 Task: Look for Airbnb options in Setunâ, Russia from 26th December, 2023 to 30th December, 2023 for 1 adult. Place can be private room with 1  bedroom having 1 bed and 1 bathroom. Property type can be hotel.
Action: Mouse moved to (410, 108)
Screenshot: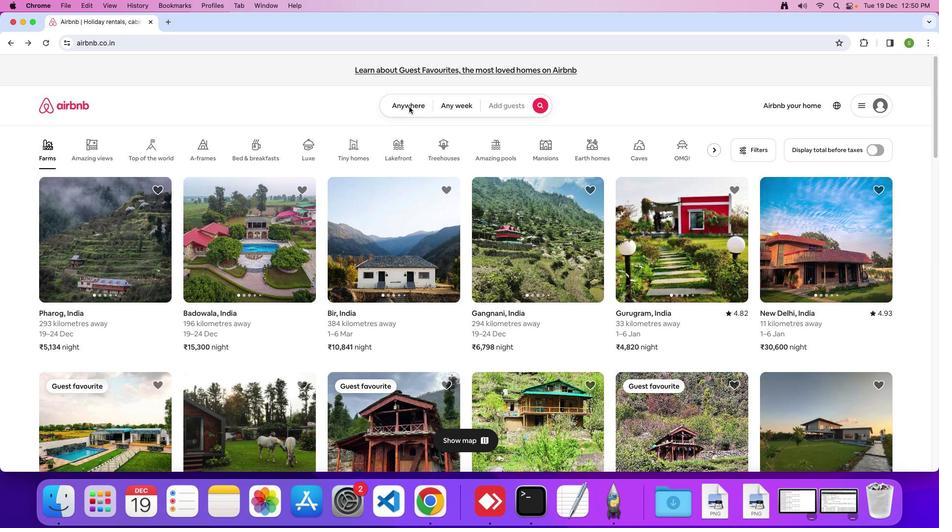 
Action: Mouse pressed left at (410, 108)
Screenshot: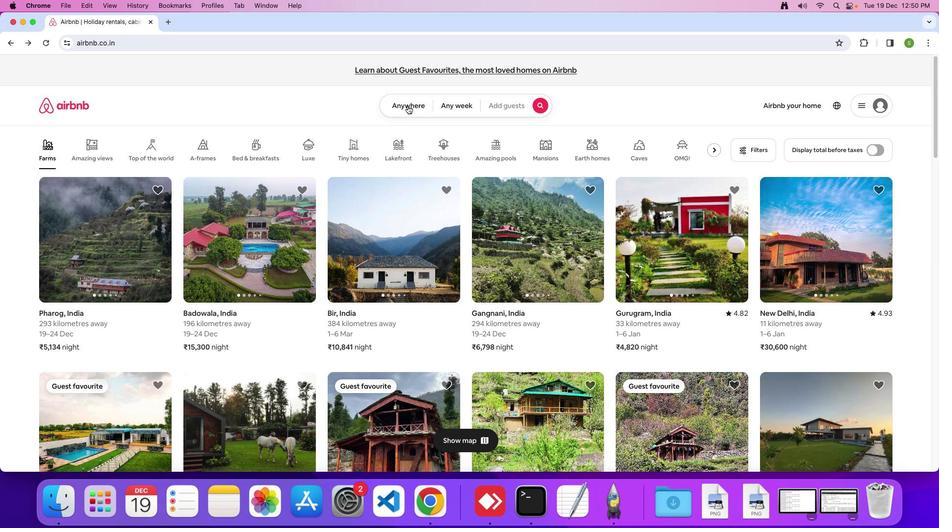 
Action: Mouse moved to (408, 106)
Screenshot: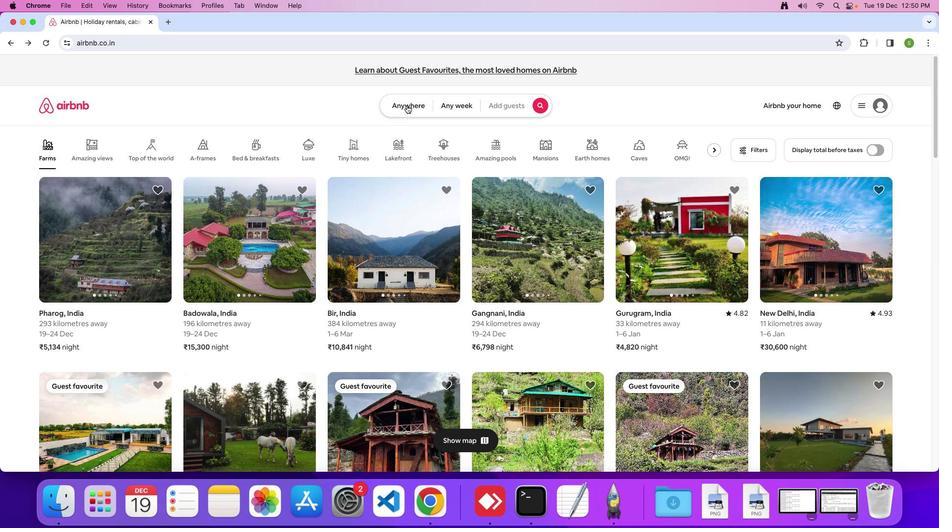 
Action: Mouse pressed left at (408, 106)
Screenshot: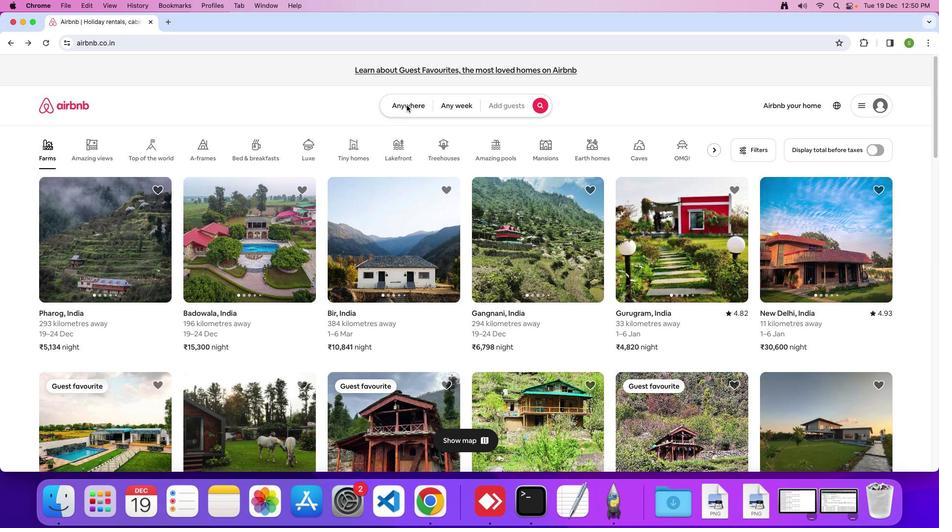 
Action: Mouse moved to (327, 143)
Screenshot: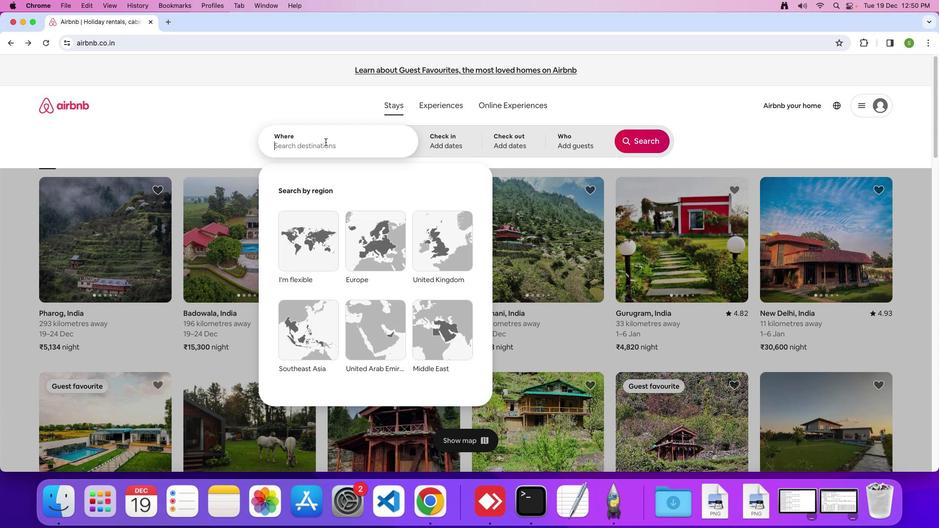 
Action: Mouse pressed left at (327, 143)
Screenshot: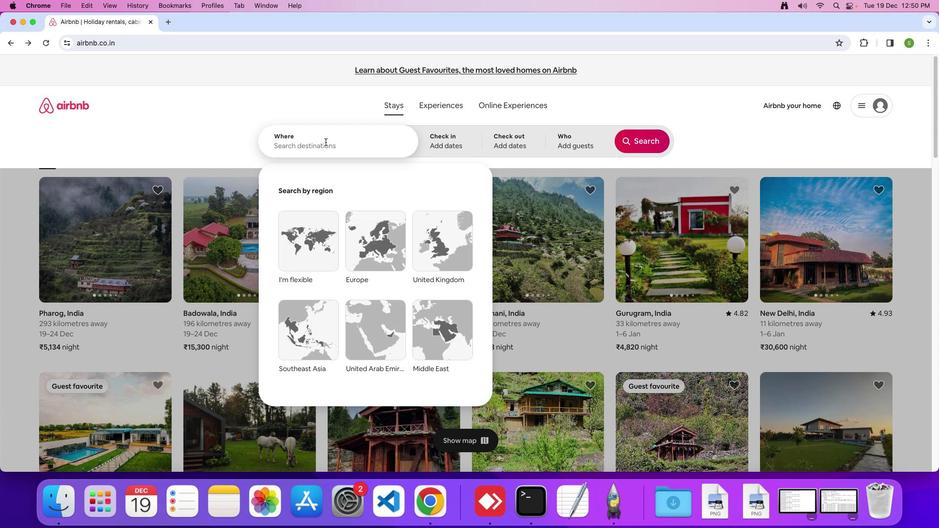 
Action: Mouse moved to (326, 145)
Screenshot: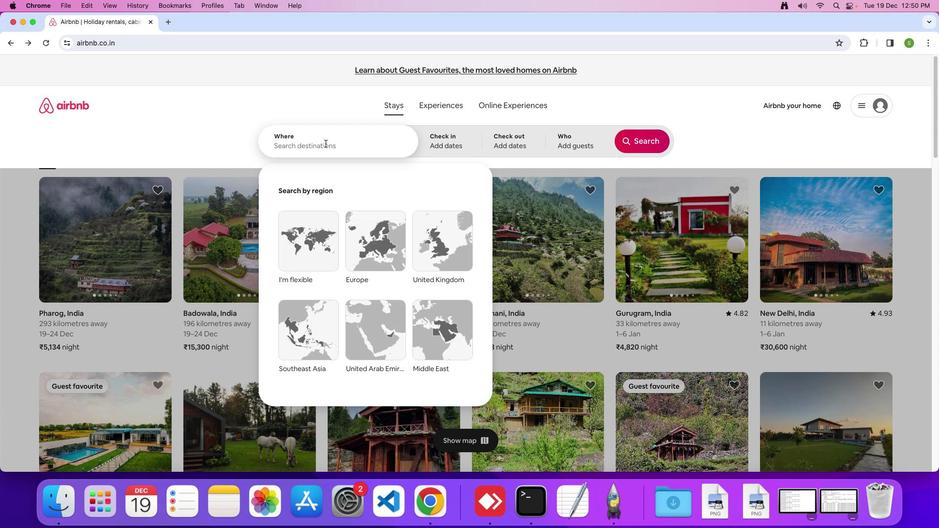 
Action: Key pressed 'S'Key.caps_lock'e''t''u''n'','Key.spaceKey.shift'R''u''s''s''i''a'Key.enter
Screenshot: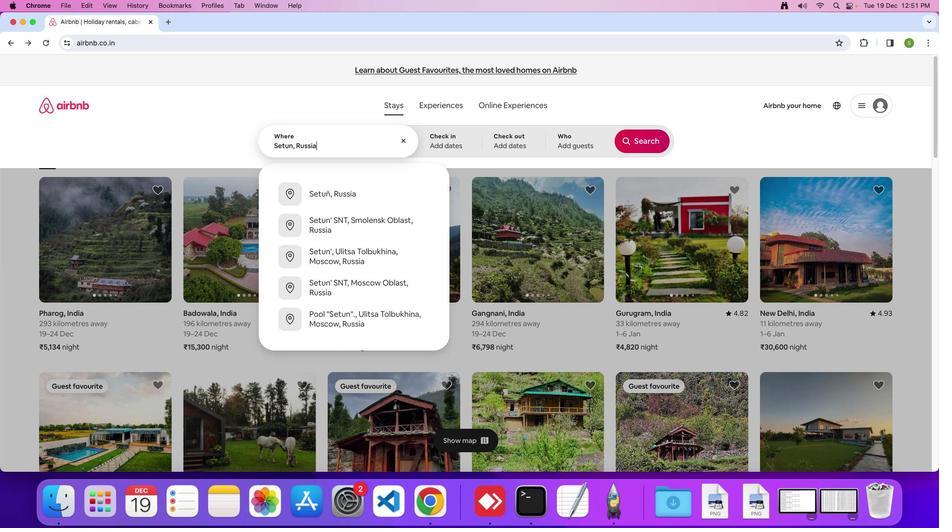 
Action: Mouse moved to (345, 360)
Screenshot: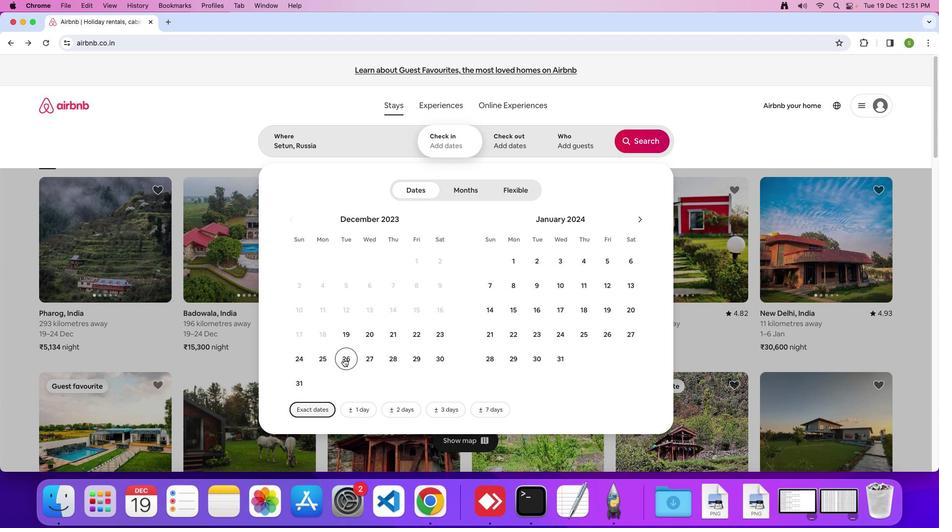 
Action: Mouse pressed left at (345, 360)
Screenshot: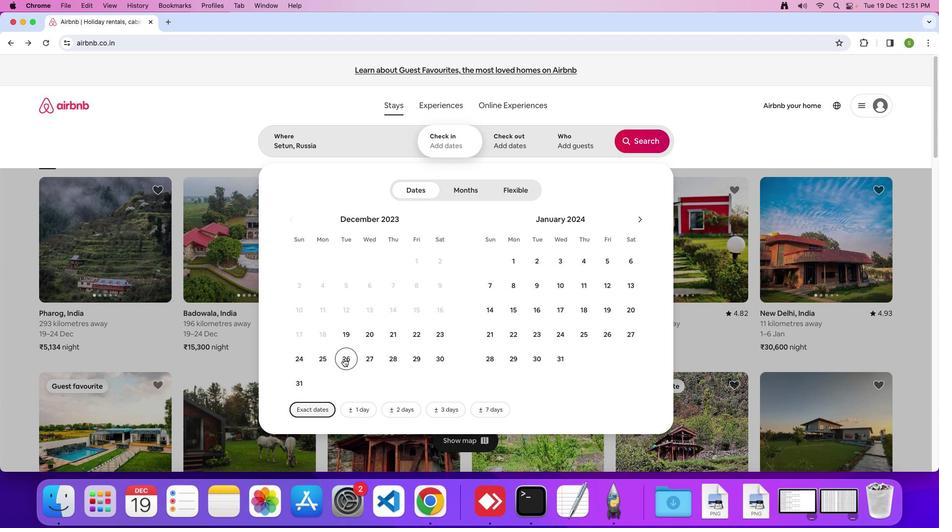 
Action: Mouse moved to (439, 363)
Screenshot: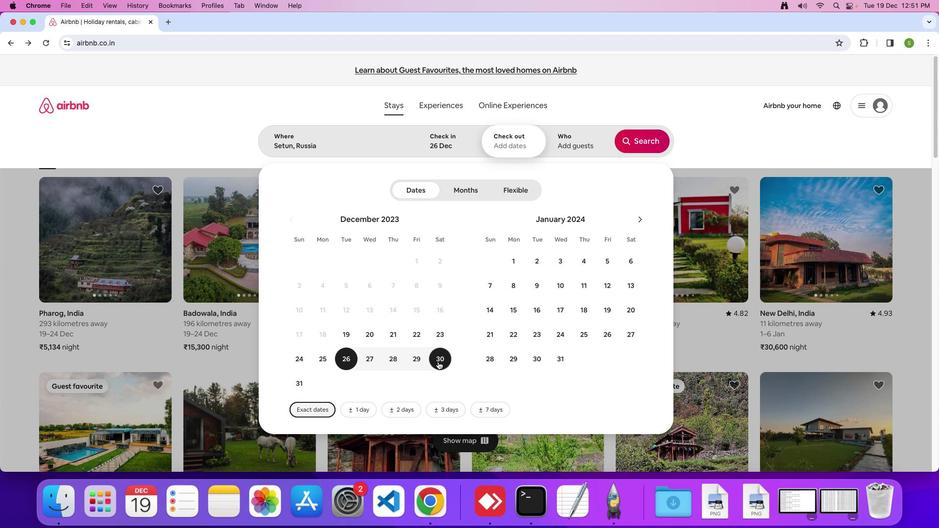 
Action: Mouse pressed left at (439, 363)
Screenshot: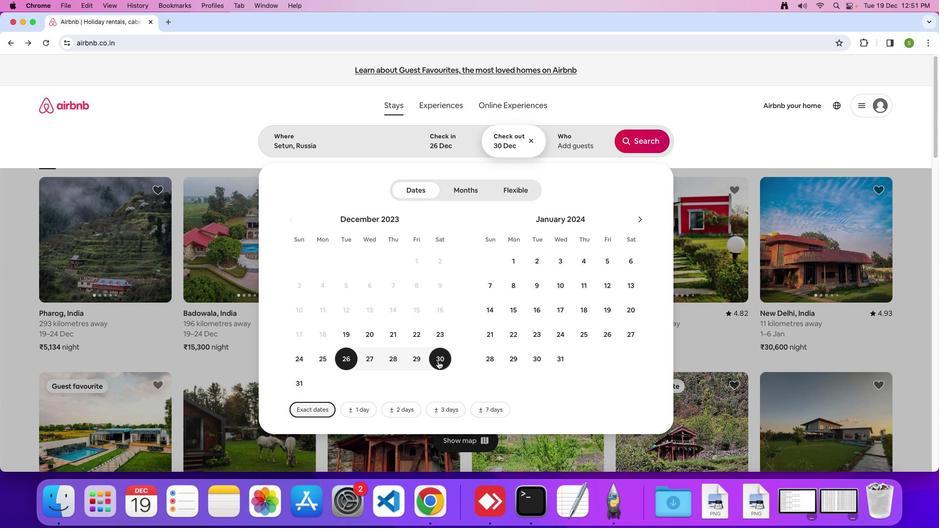 
Action: Mouse moved to (569, 153)
Screenshot: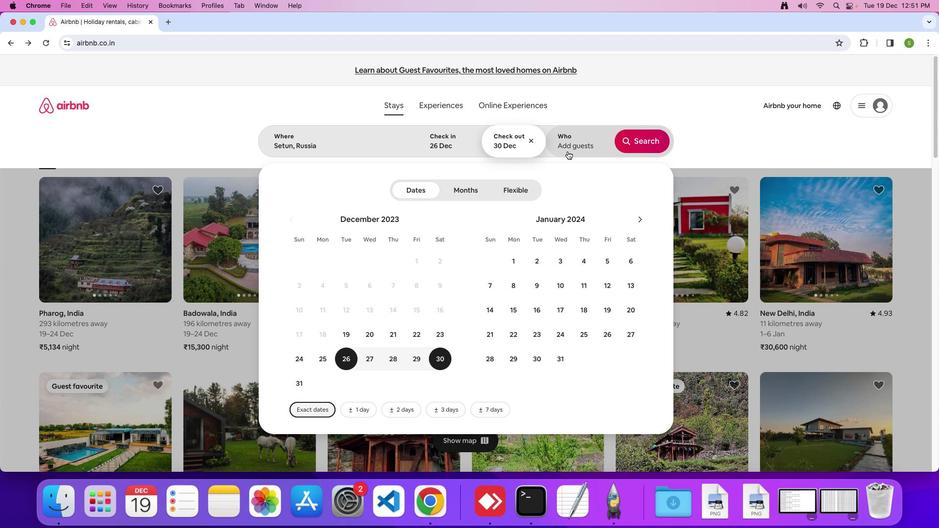 
Action: Mouse pressed left at (569, 153)
Screenshot: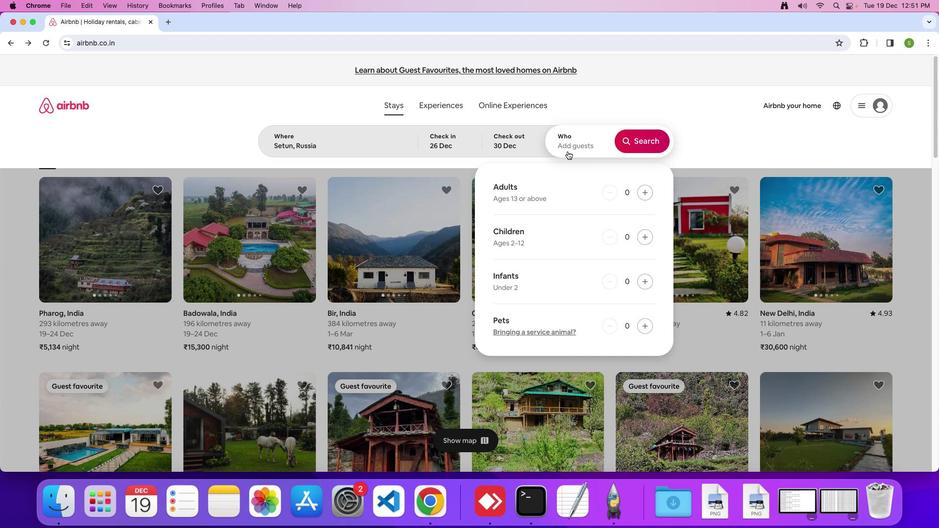 
Action: Mouse moved to (649, 195)
Screenshot: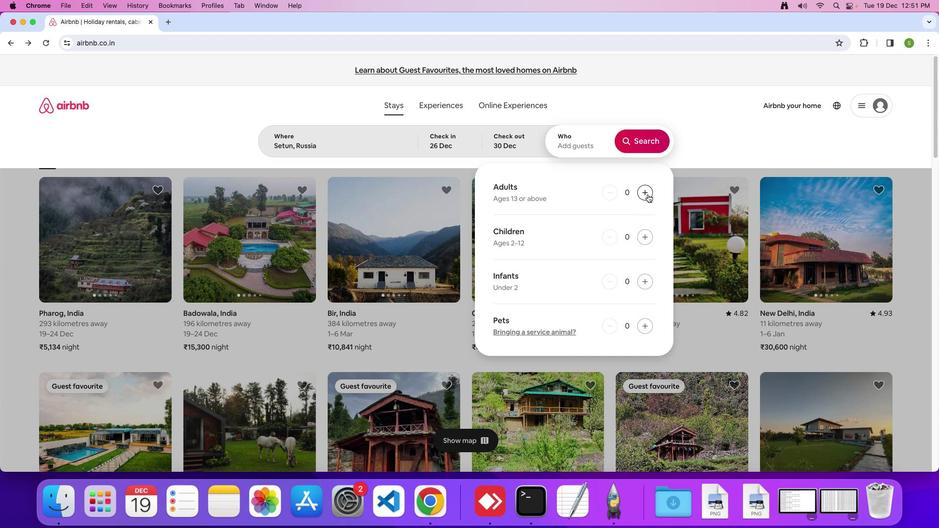 
Action: Mouse pressed left at (649, 195)
Screenshot: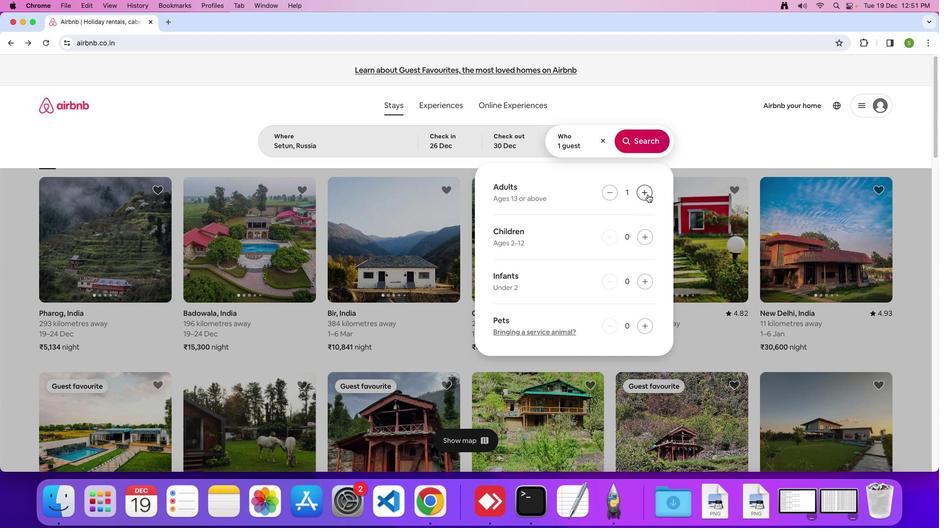 
Action: Mouse moved to (651, 136)
Screenshot: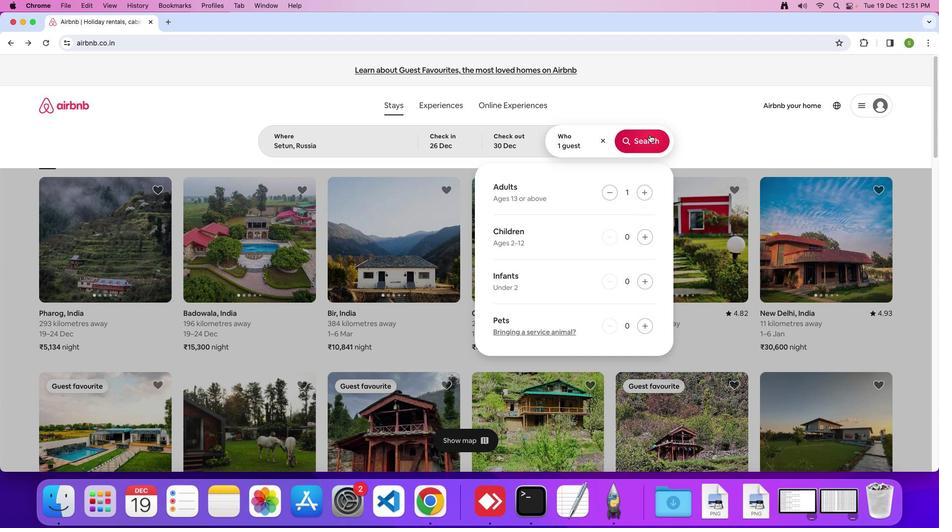 
Action: Mouse pressed left at (651, 136)
Screenshot: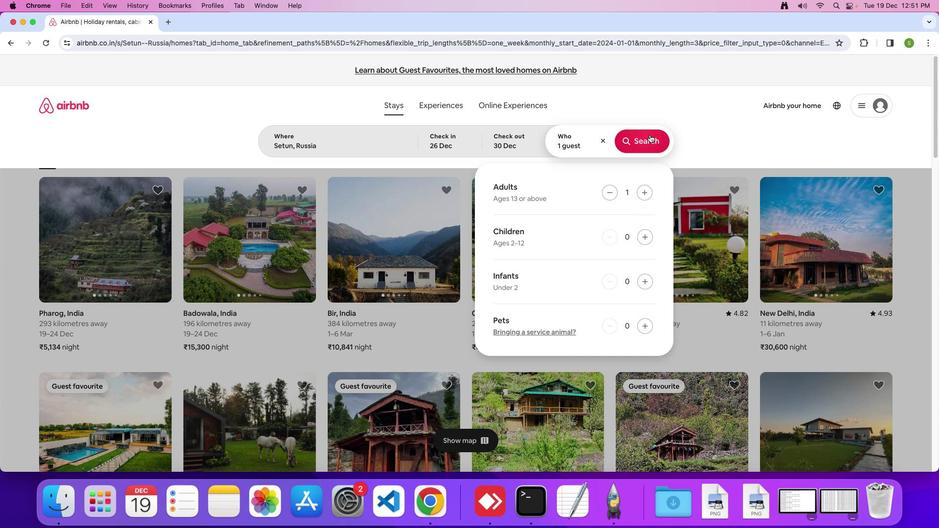 
Action: Mouse moved to (777, 111)
Screenshot: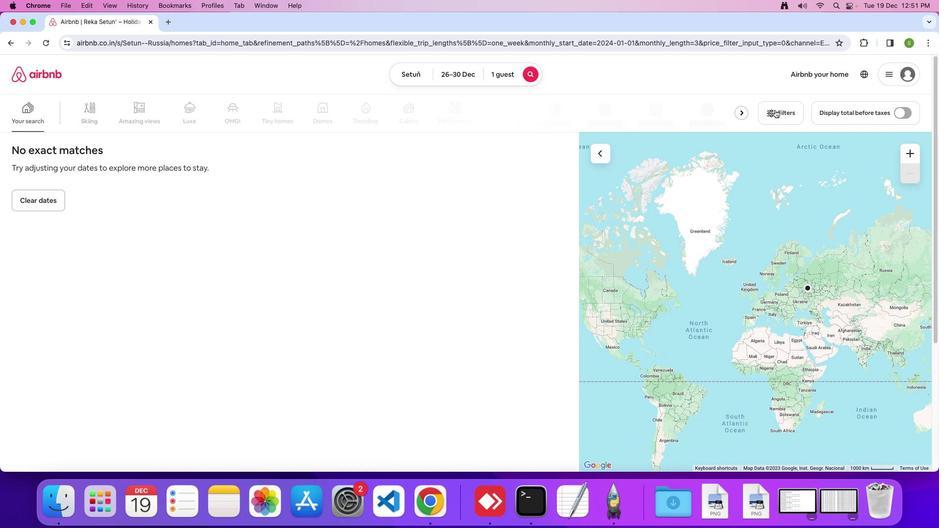 
Action: Mouse pressed left at (777, 111)
Screenshot: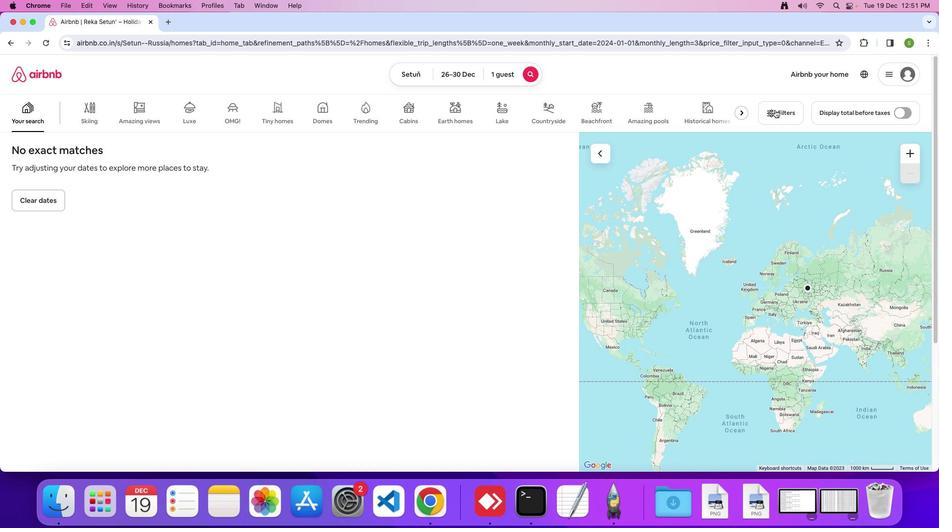 
Action: Mouse moved to (493, 313)
Screenshot: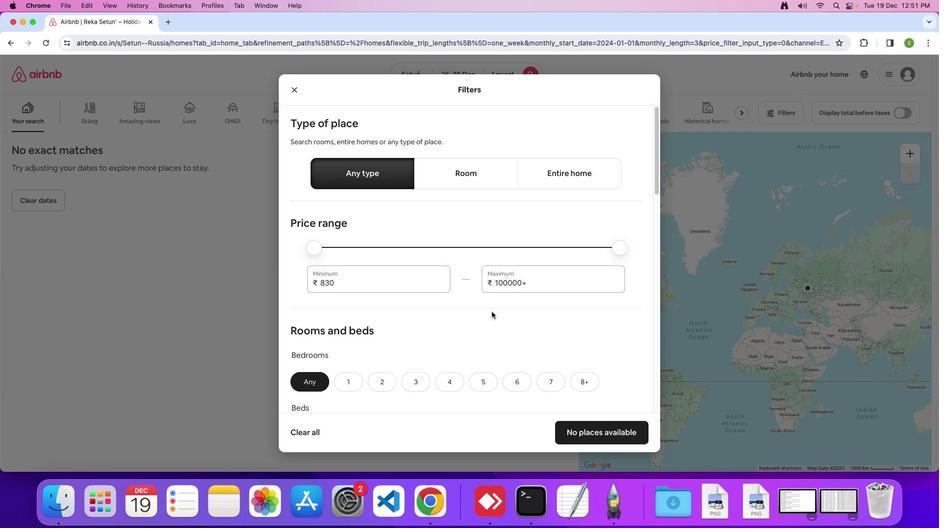 
Action: Mouse scrolled (493, 313) with delta (1, 0)
Screenshot: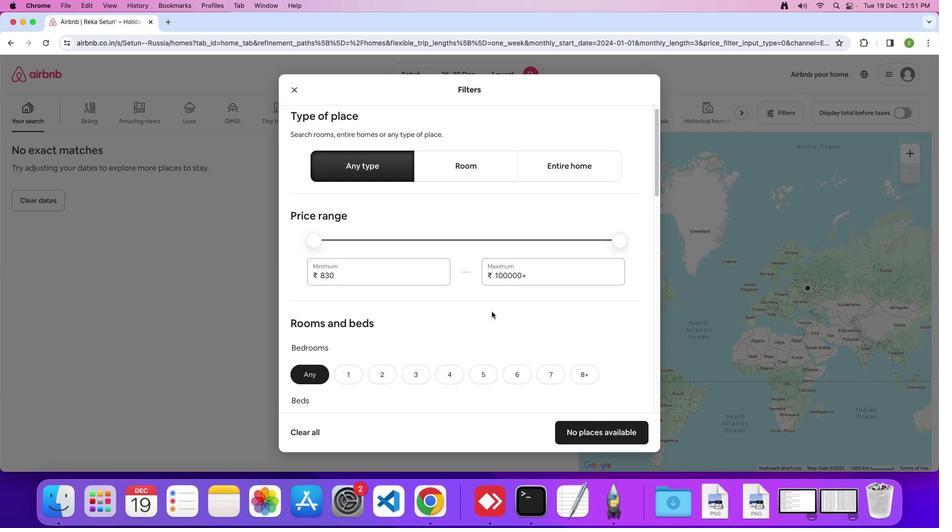 
Action: Mouse scrolled (493, 313) with delta (1, 0)
Screenshot: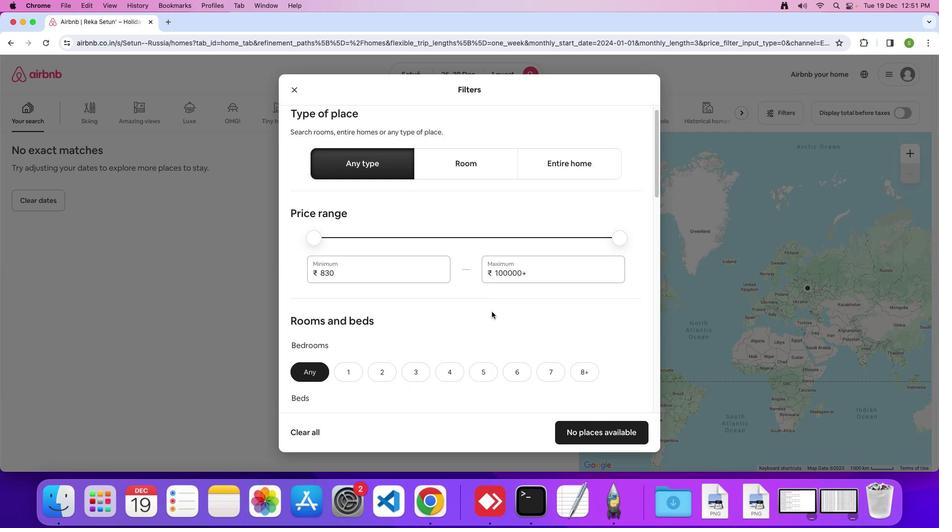 
Action: Mouse moved to (493, 313)
Screenshot: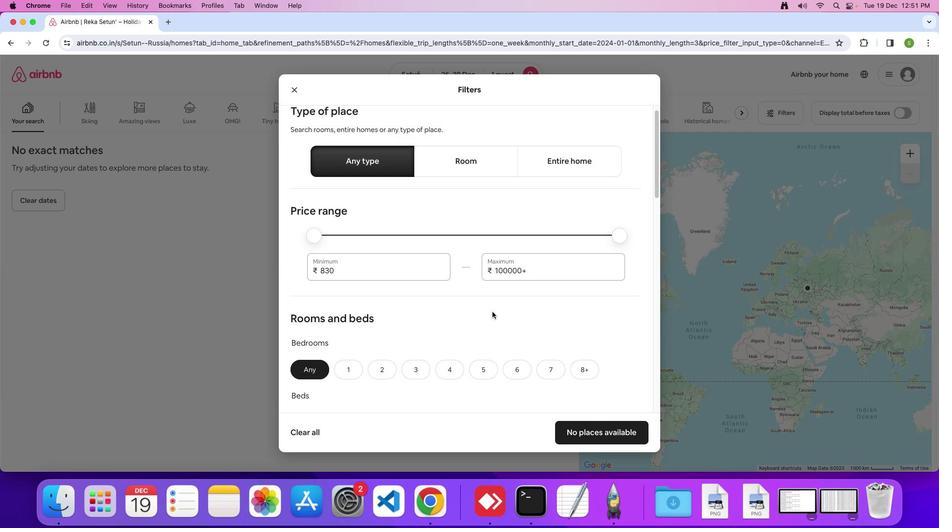 
Action: Mouse scrolled (493, 313) with delta (1, 0)
Screenshot: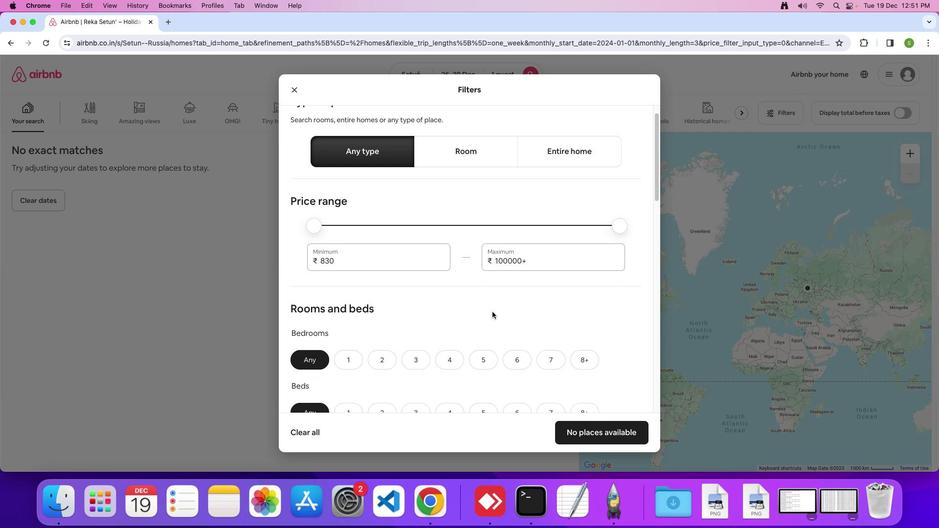 
Action: Mouse moved to (493, 313)
Screenshot: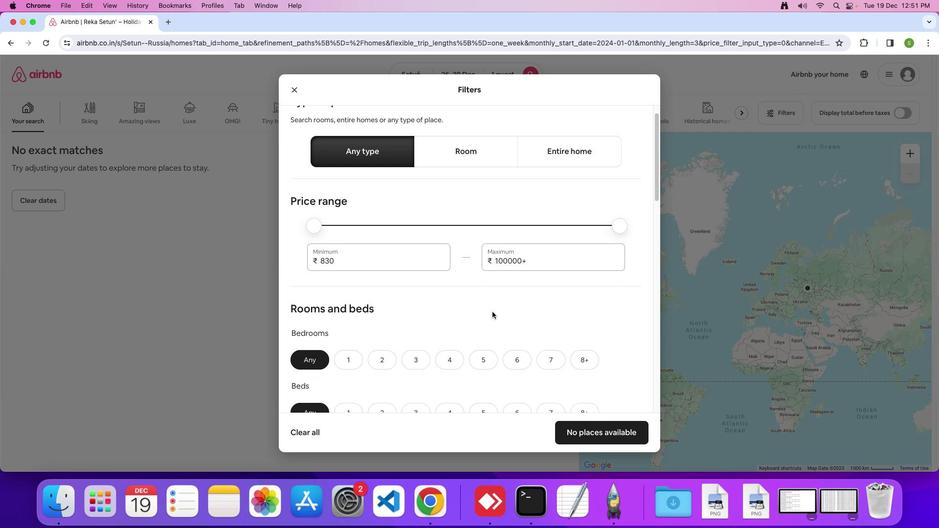 
Action: Mouse scrolled (493, 313) with delta (1, 0)
Screenshot: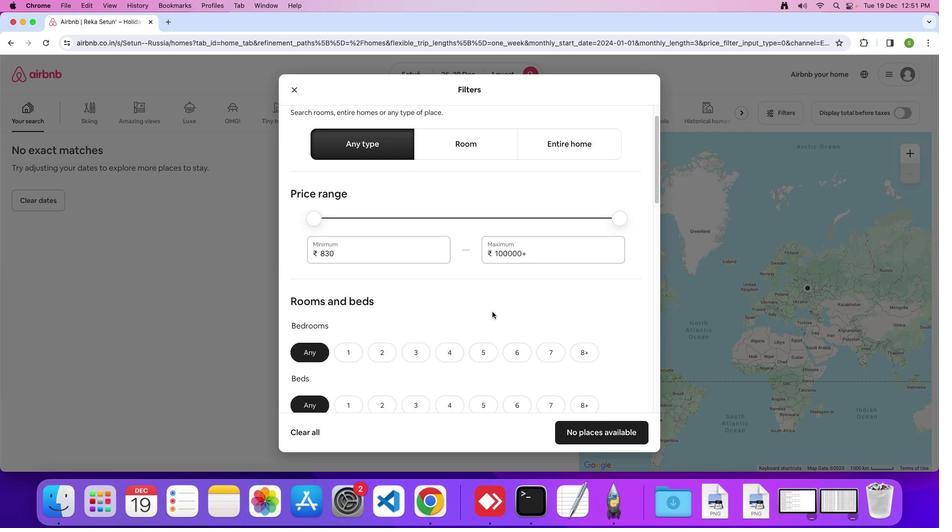 
Action: Mouse scrolled (493, 313) with delta (1, 0)
Screenshot: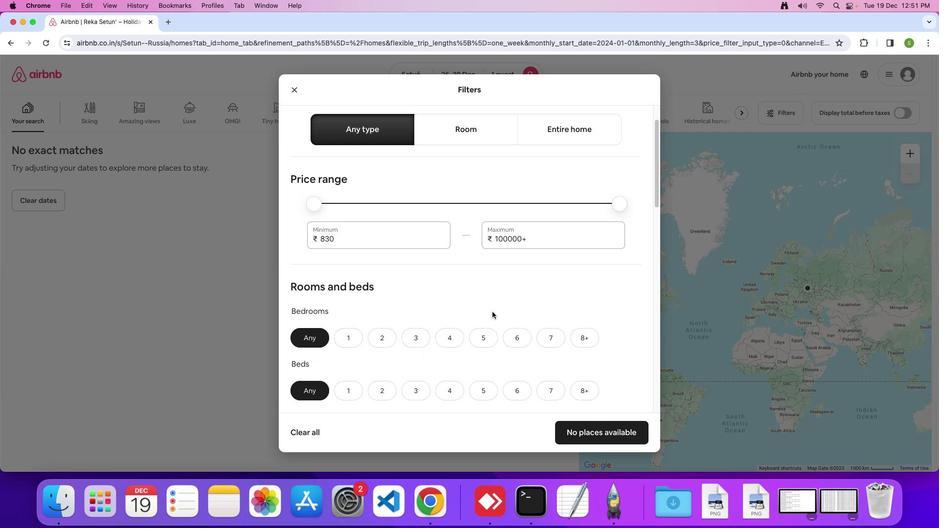 
Action: Mouse moved to (493, 313)
Screenshot: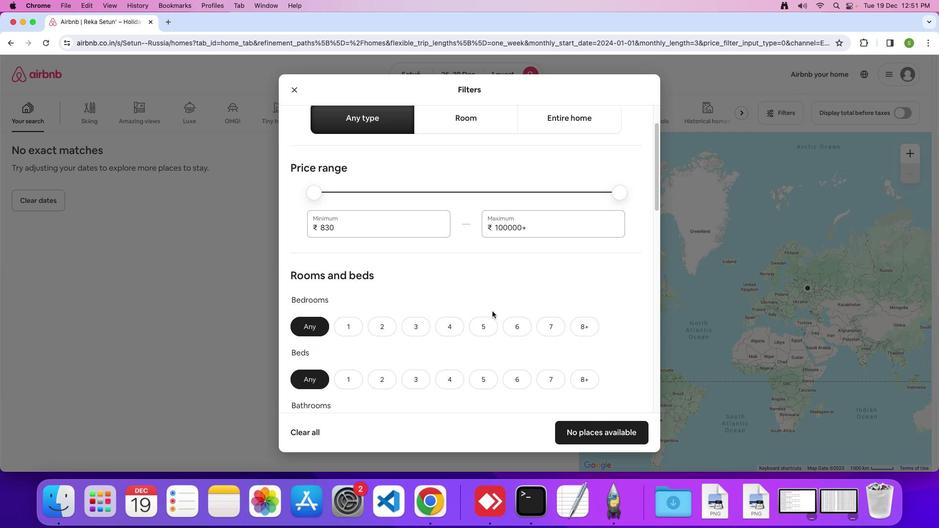 
Action: Mouse scrolled (493, 313) with delta (1, 0)
Screenshot: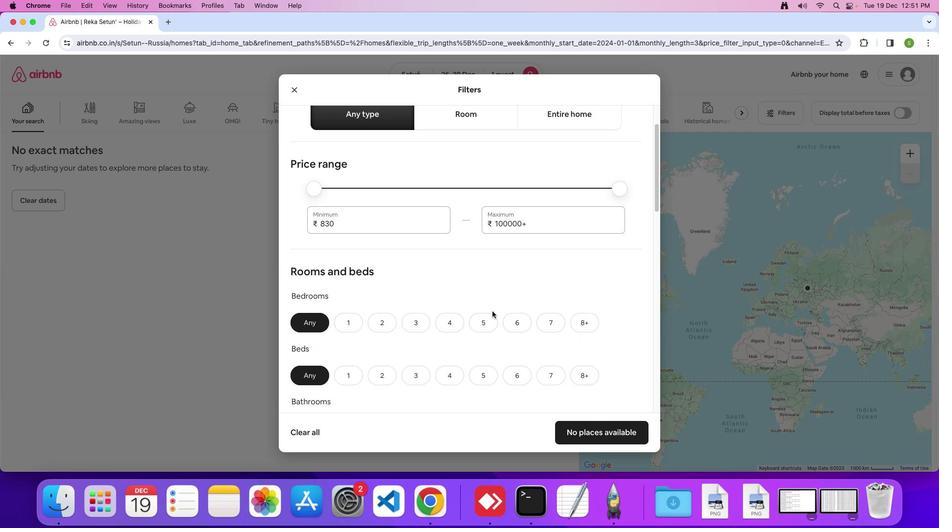 
Action: Mouse moved to (493, 313)
Screenshot: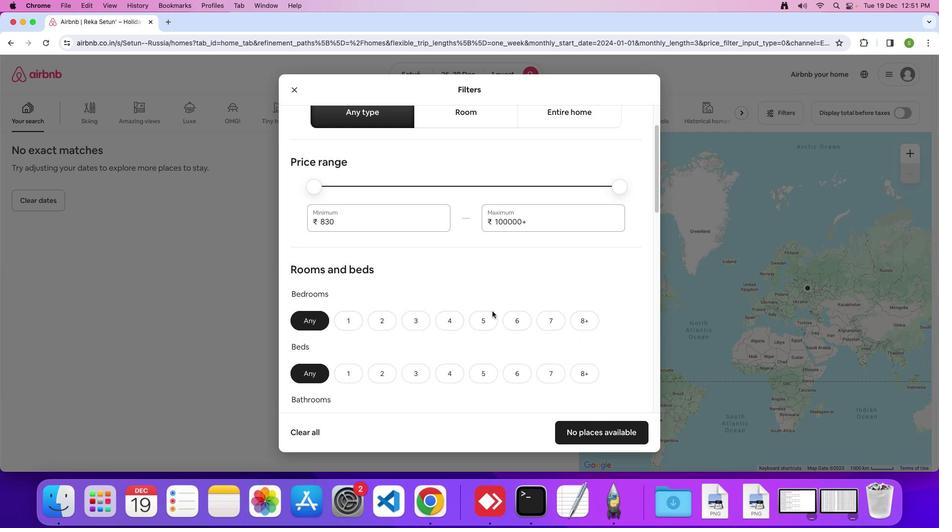 
Action: Mouse scrolled (493, 313) with delta (1, 0)
Screenshot: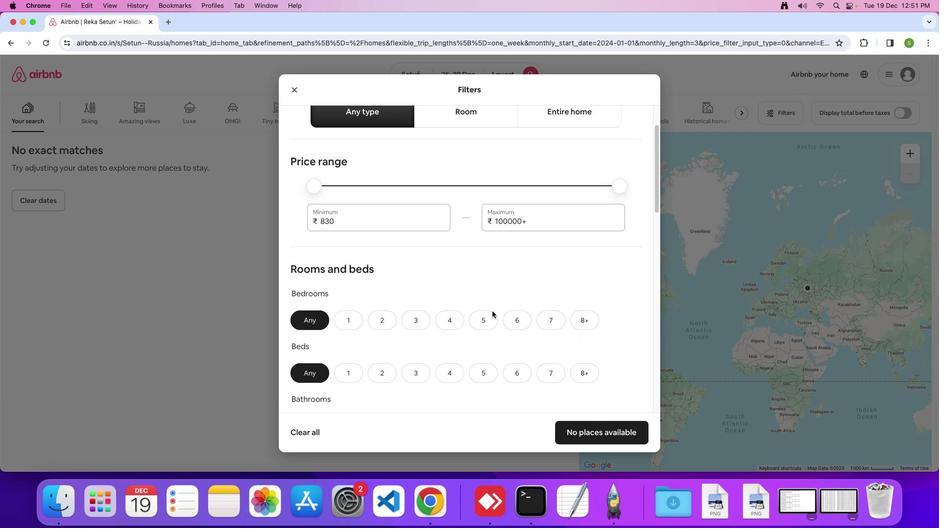 
Action: Mouse moved to (494, 312)
Screenshot: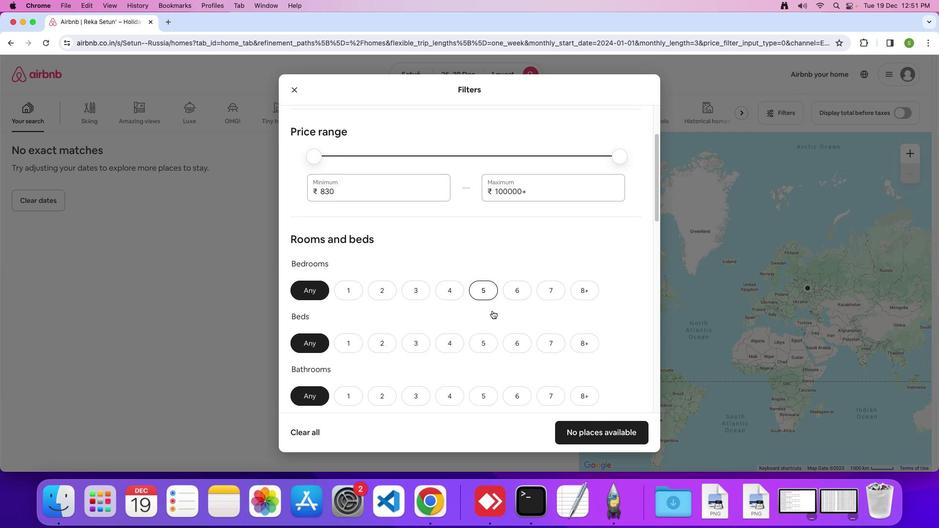
Action: Mouse scrolled (494, 312) with delta (1, 0)
Screenshot: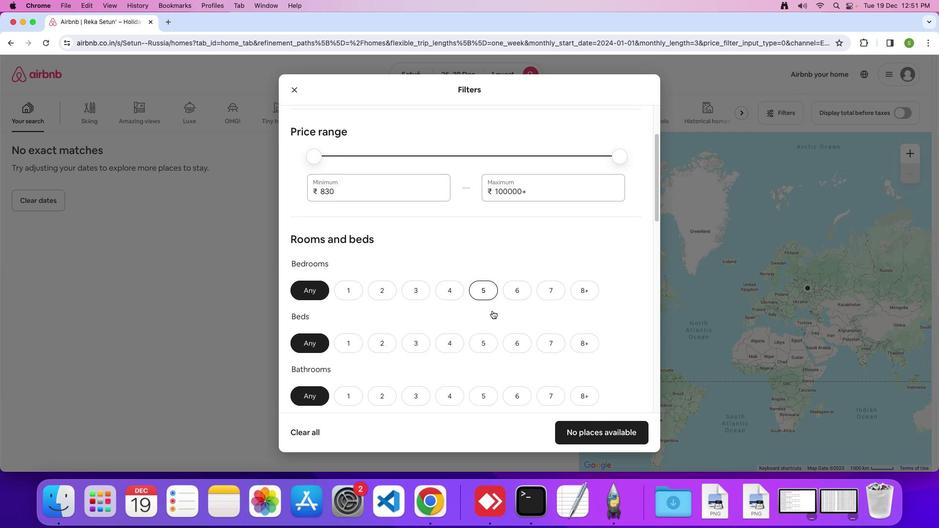 
Action: Mouse scrolled (494, 312) with delta (1, 0)
Screenshot: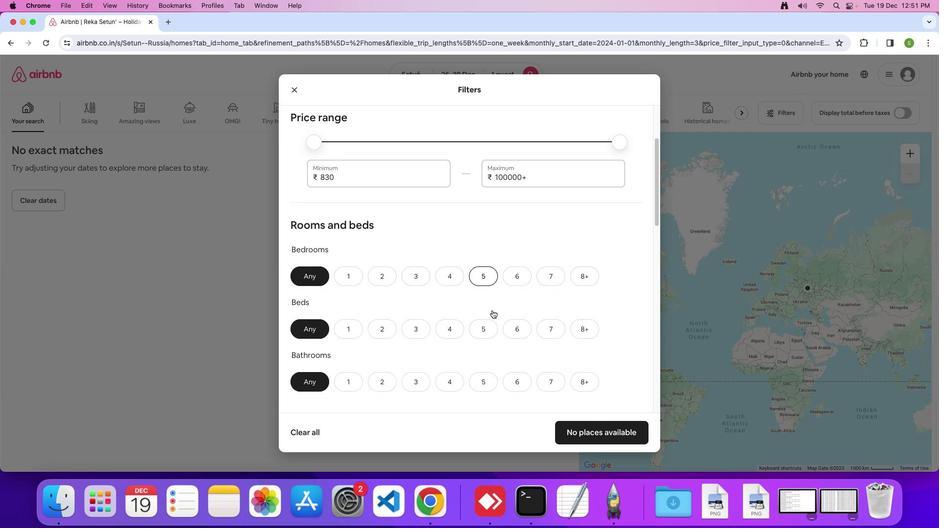 
Action: Mouse scrolled (494, 312) with delta (1, 0)
Screenshot: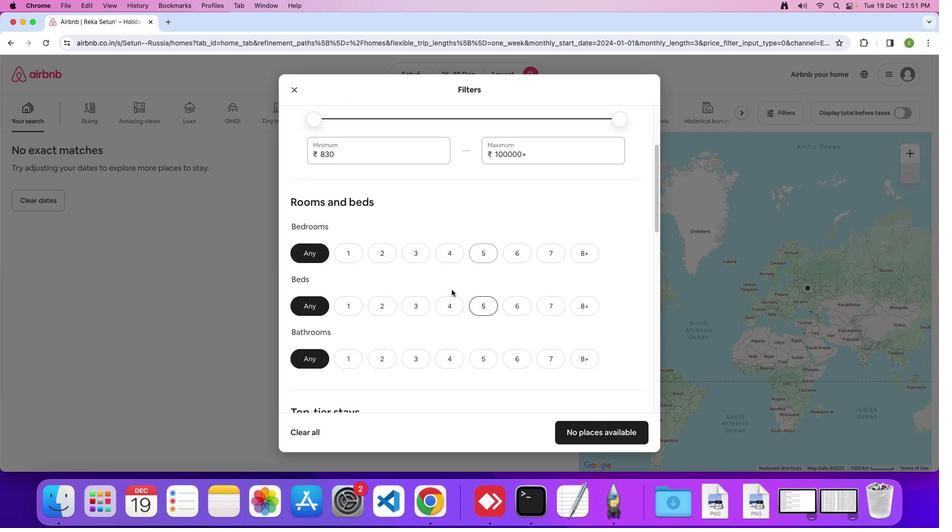 
Action: Mouse moved to (344, 254)
Screenshot: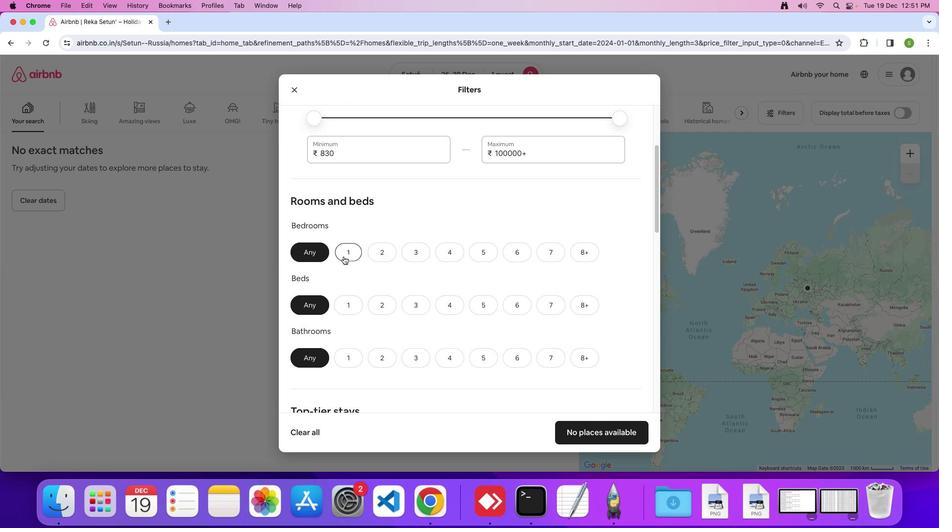 
Action: Mouse pressed left at (344, 254)
Screenshot: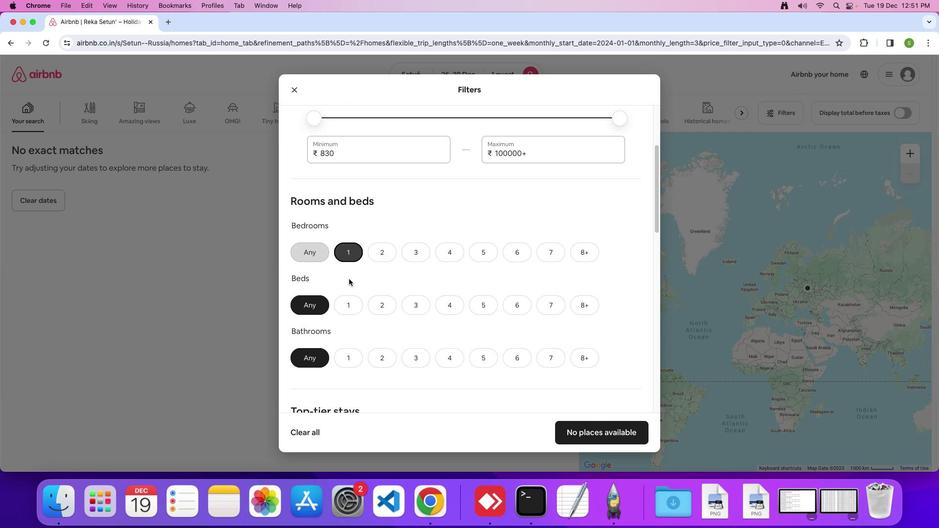 
Action: Mouse moved to (350, 305)
Screenshot: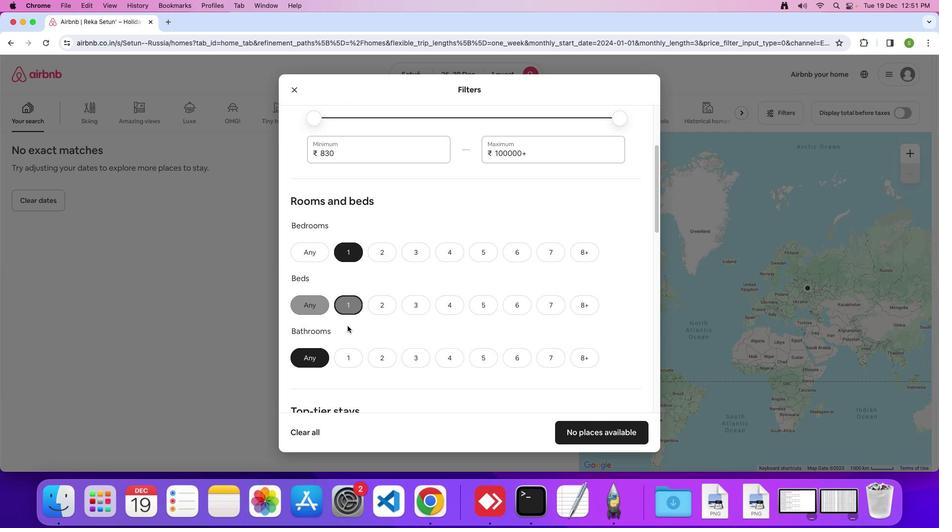 
Action: Mouse pressed left at (350, 305)
Screenshot: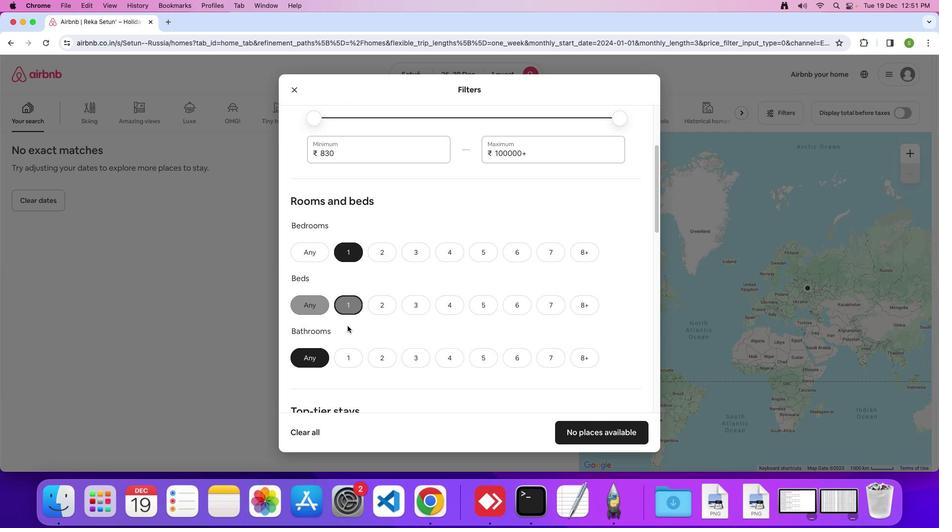 
Action: Mouse moved to (350, 362)
Screenshot: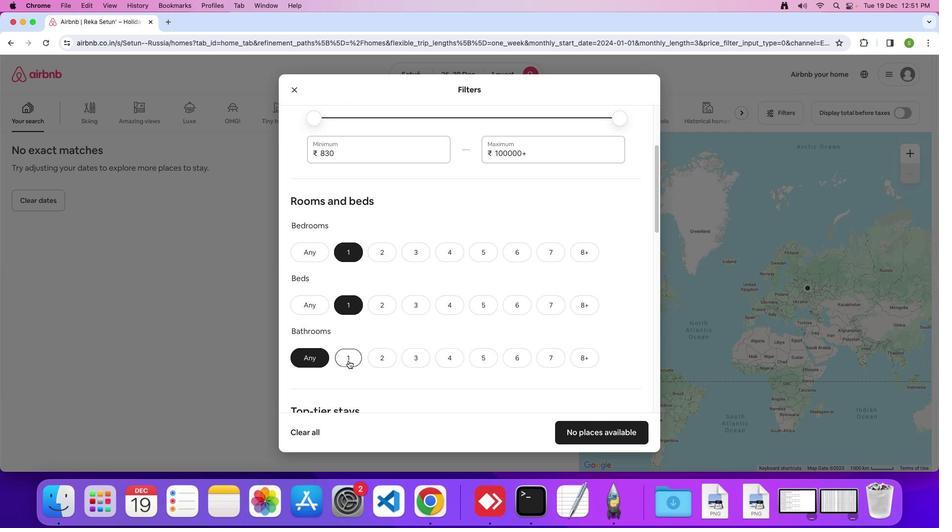 
Action: Mouse pressed left at (350, 362)
Screenshot: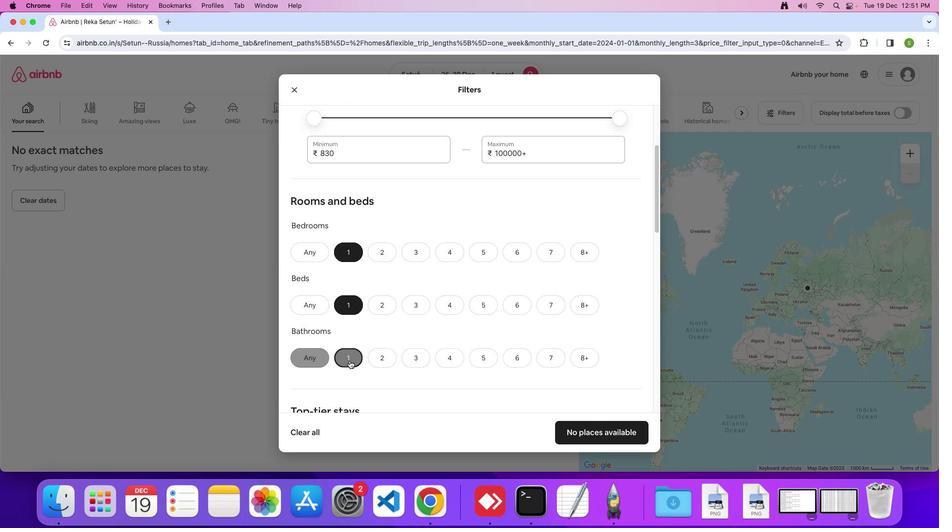 
Action: Mouse moved to (464, 360)
Screenshot: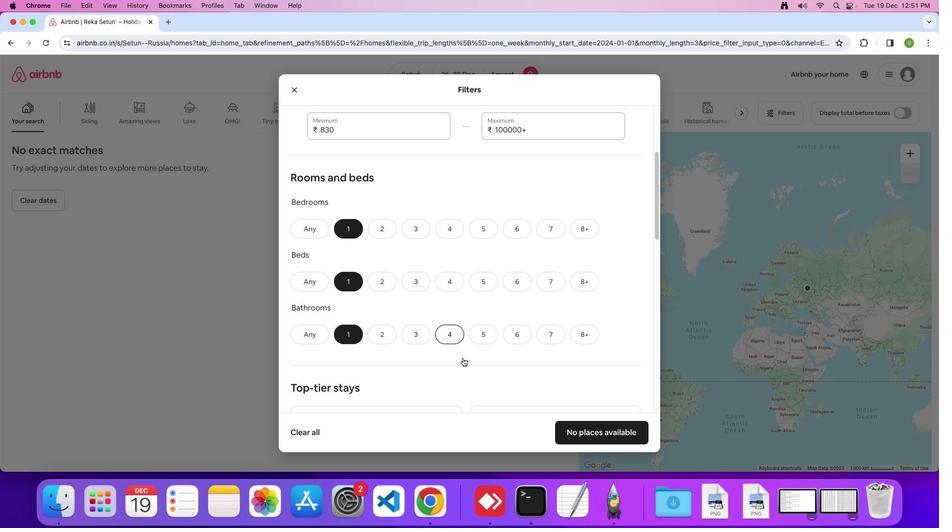 
Action: Mouse scrolled (464, 360) with delta (1, 0)
Screenshot: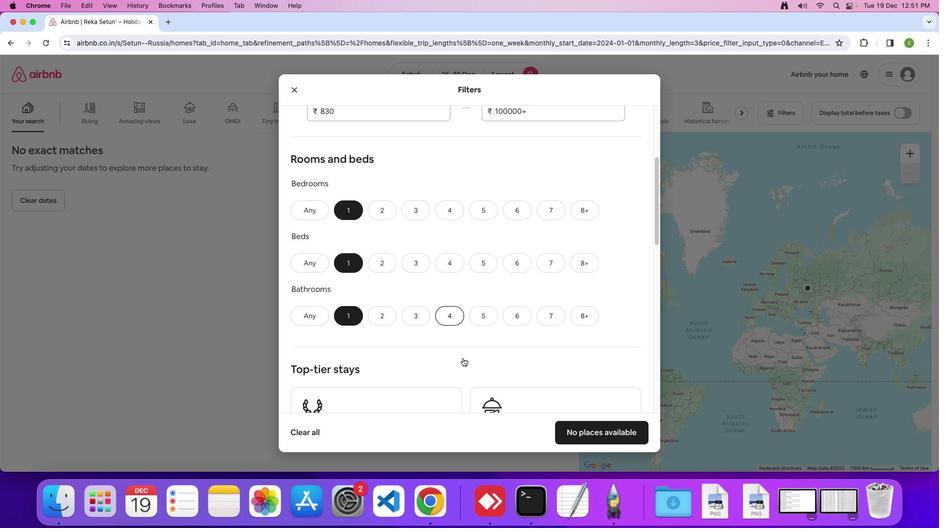 
Action: Mouse moved to (464, 360)
Screenshot: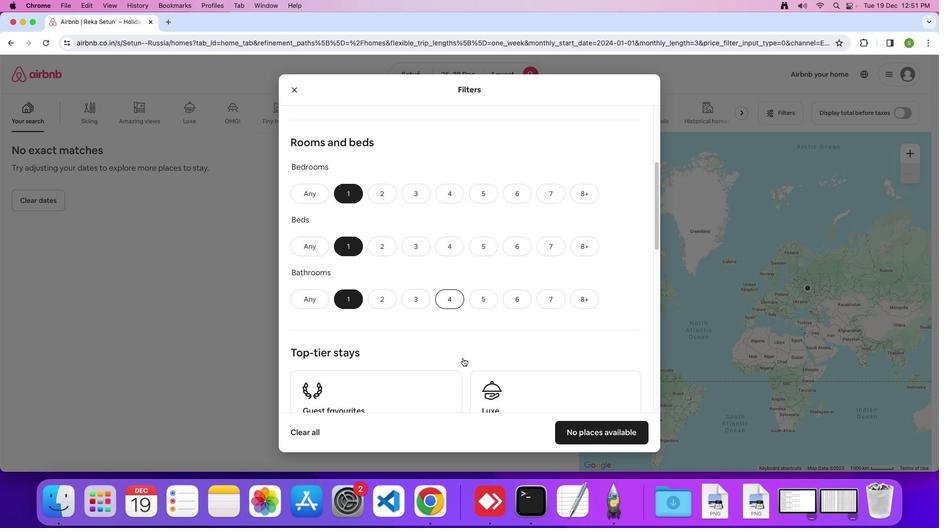 
Action: Mouse scrolled (464, 360) with delta (1, 0)
Screenshot: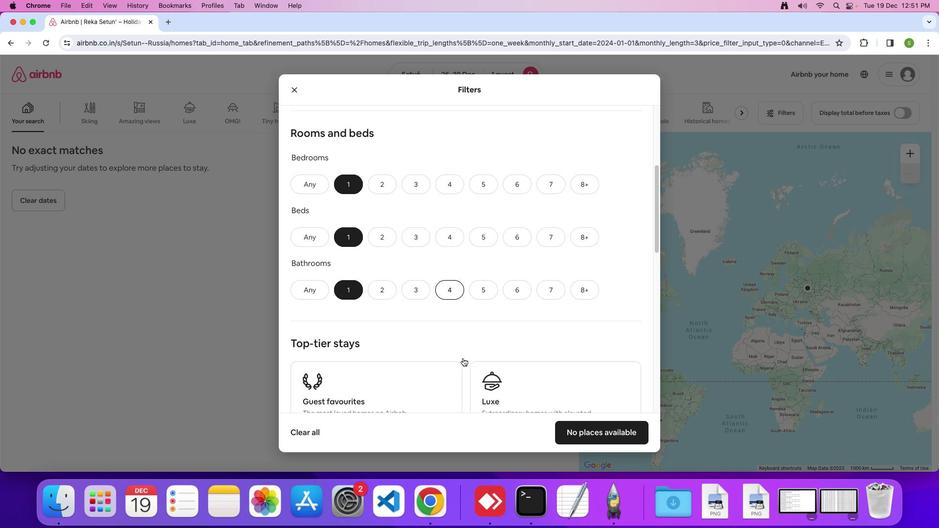 
Action: Mouse moved to (464, 360)
Screenshot: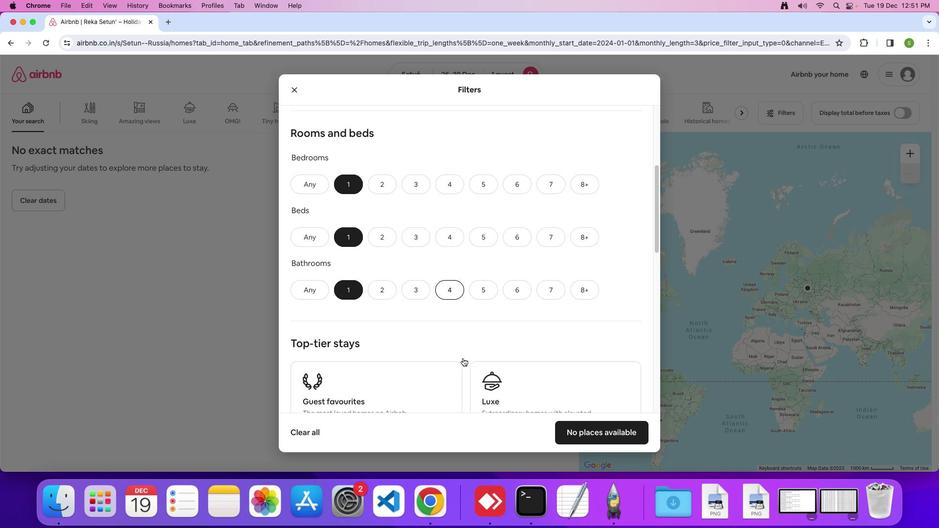 
Action: Mouse scrolled (464, 360) with delta (1, 0)
Screenshot: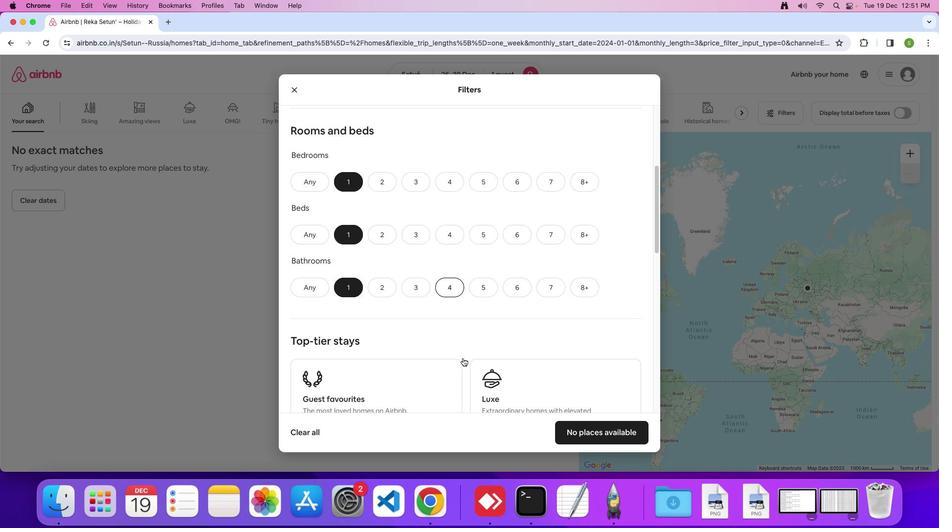 
Action: Mouse moved to (464, 359)
Screenshot: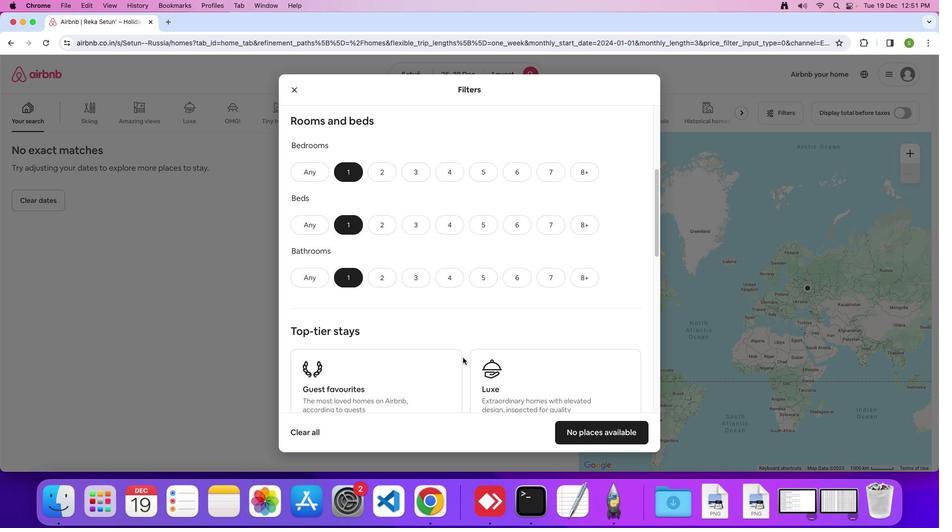 
Action: Mouse scrolled (464, 359) with delta (1, 0)
Screenshot: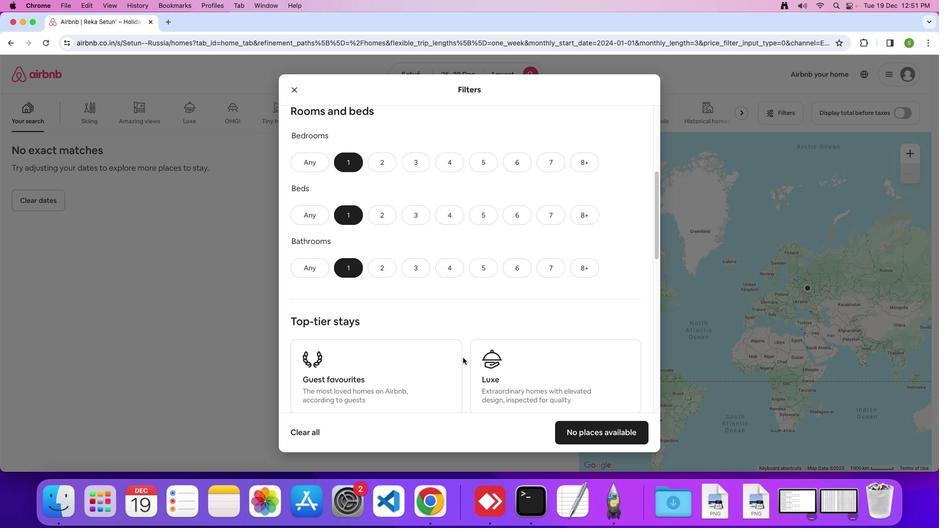 
Action: Mouse scrolled (464, 359) with delta (1, 0)
Screenshot: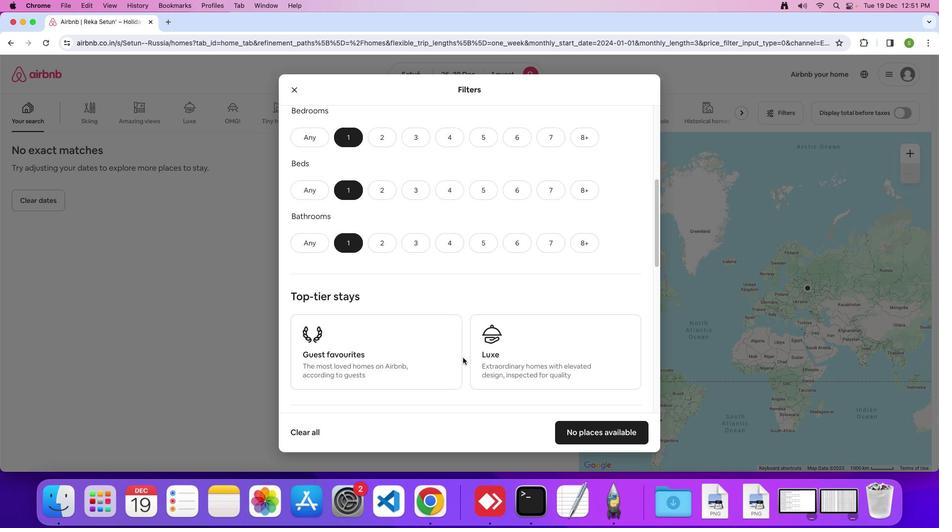 
Action: Mouse scrolled (464, 359) with delta (1, 0)
Screenshot: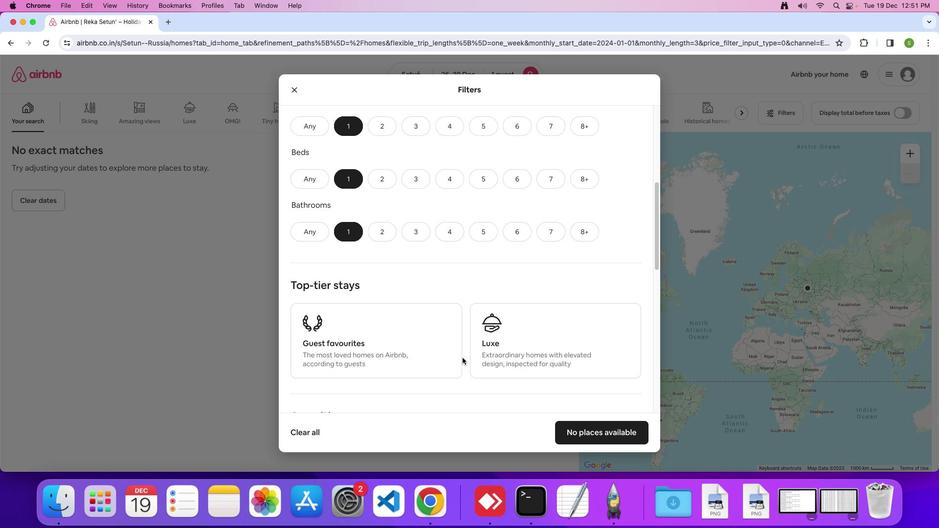 
Action: Mouse moved to (464, 359)
Screenshot: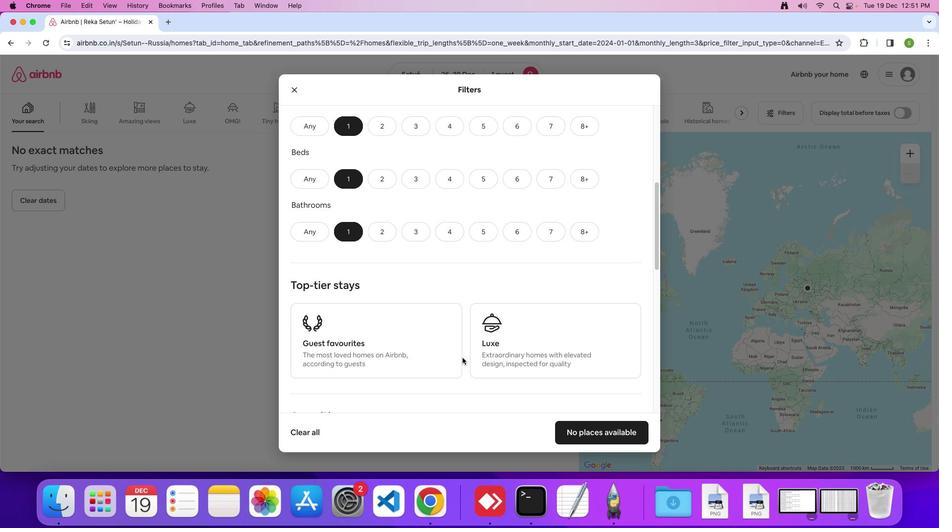 
Action: Mouse scrolled (464, 359) with delta (1, 0)
Screenshot: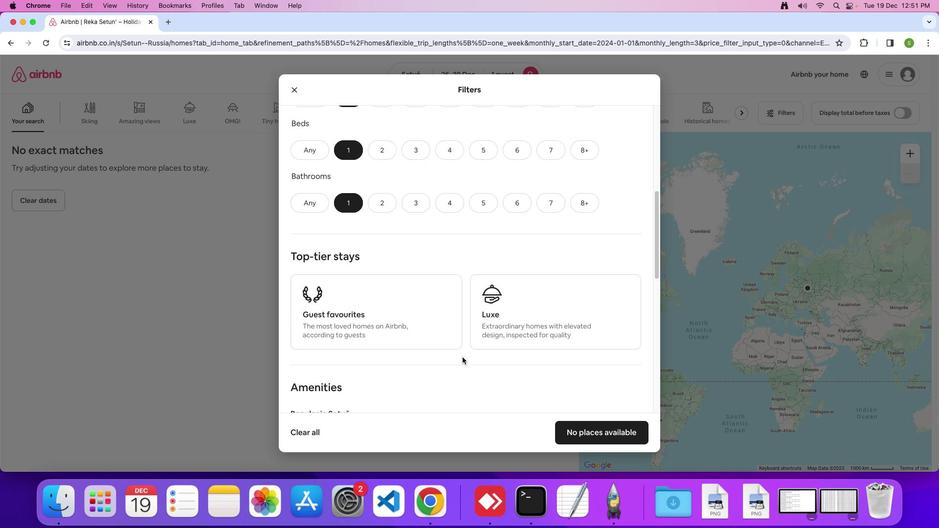 
Action: Mouse moved to (463, 359)
Screenshot: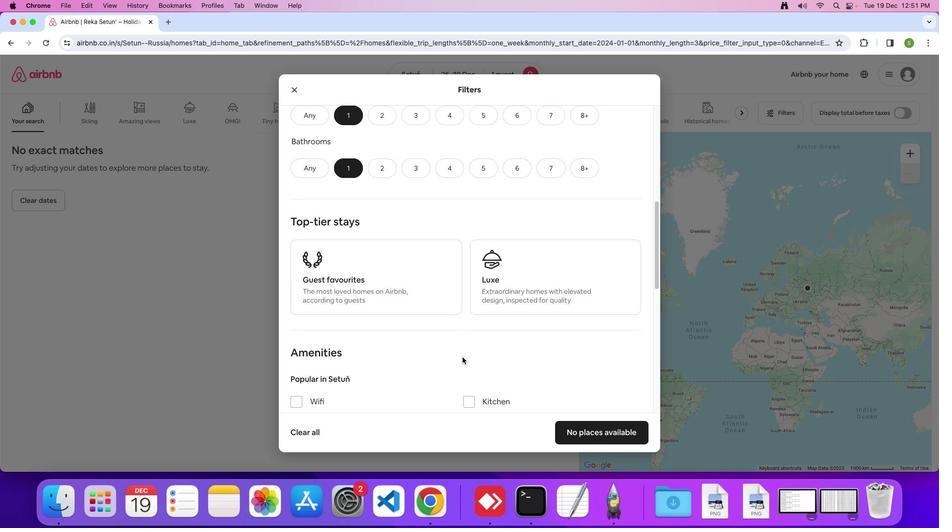 
Action: Mouse scrolled (463, 359) with delta (1, 0)
Screenshot: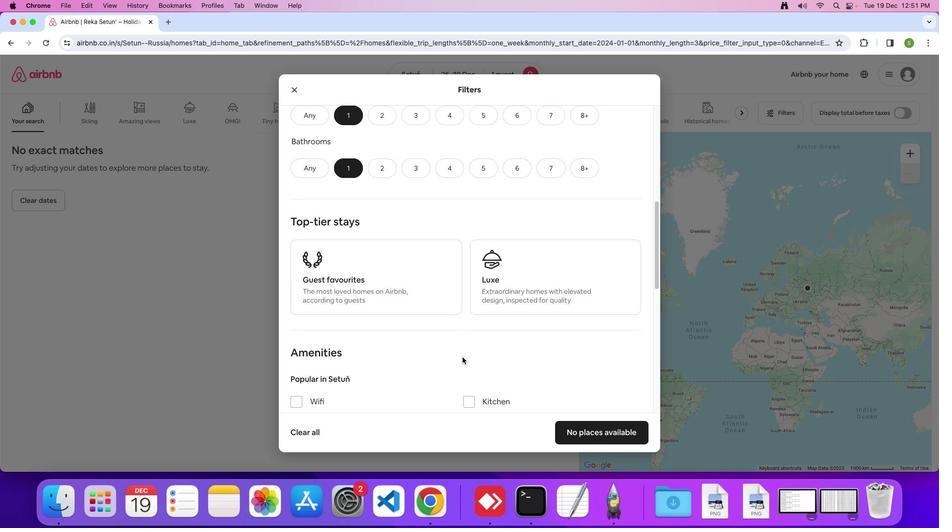 
Action: Mouse scrolled (463, 359) with delta (1, 0)
Screenshot: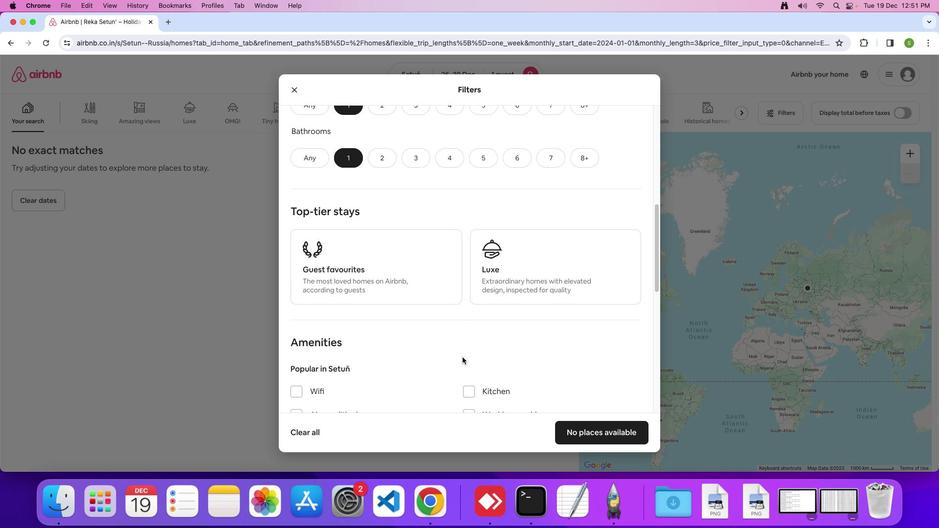 
Action: Mouse scrolled (463, 359) with delta (1, 0)
Screenshot: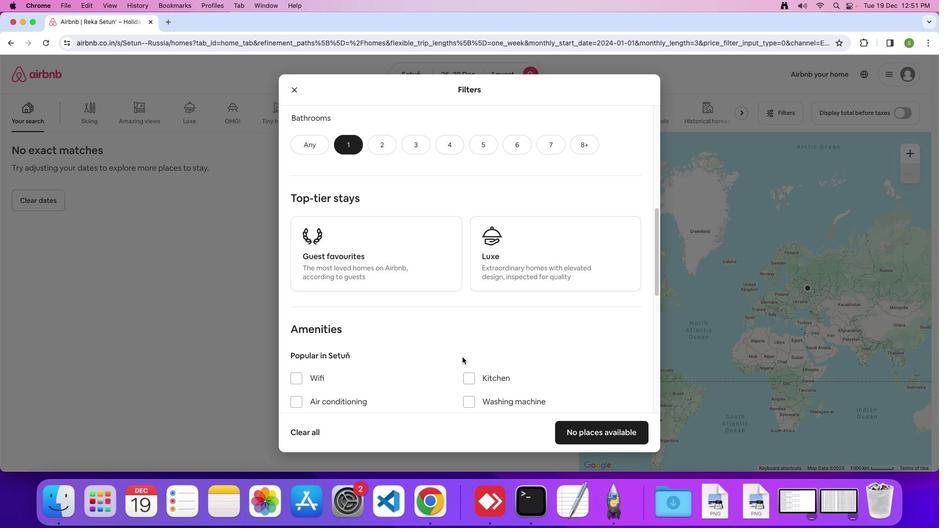 
Action: Mouse scrolled (463, 359) with delta (1, 0)
Screenshot: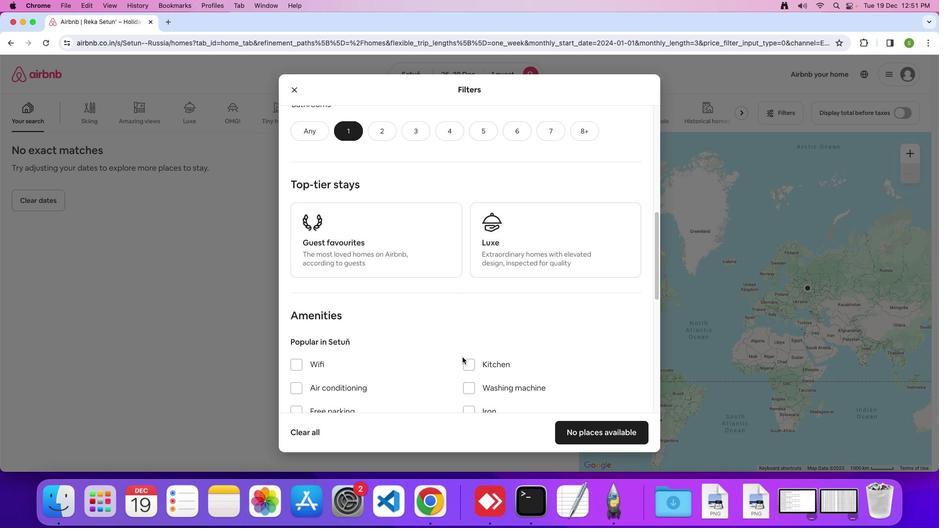 
Action: Mouse scrolled (463, 359) with delta (1, 0)
Screenshot: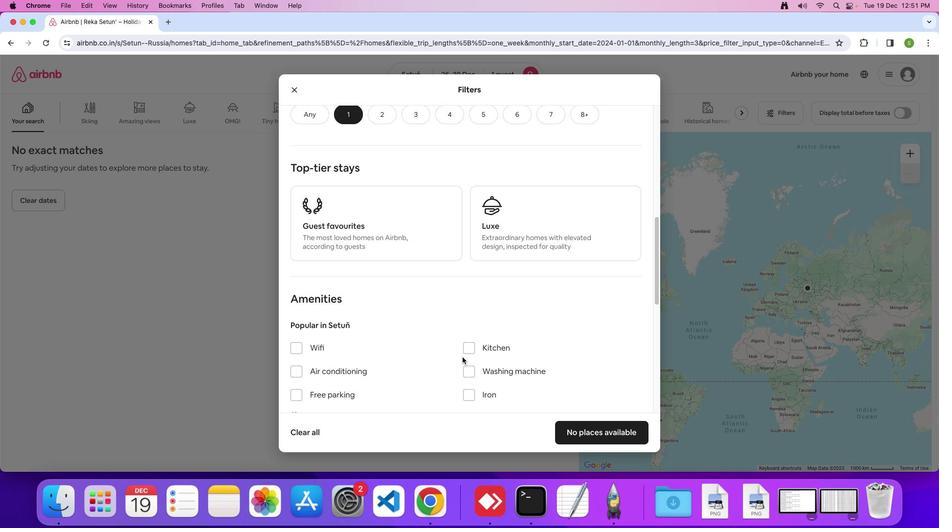
Action: Mouse scrolled (463, 359) with delta (1, 0)
Screenshot: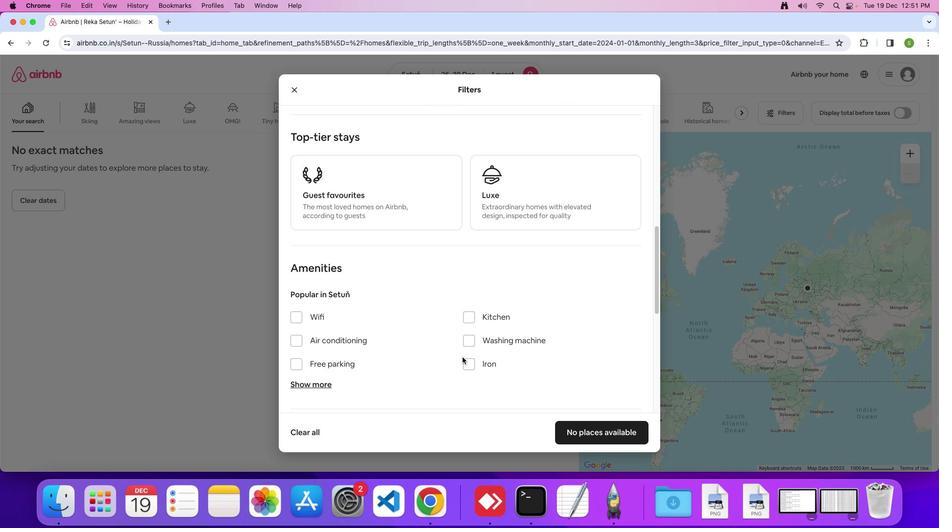 
Action: Mouse scrolled (463, 359) with delta (1, 0)
Screenshot: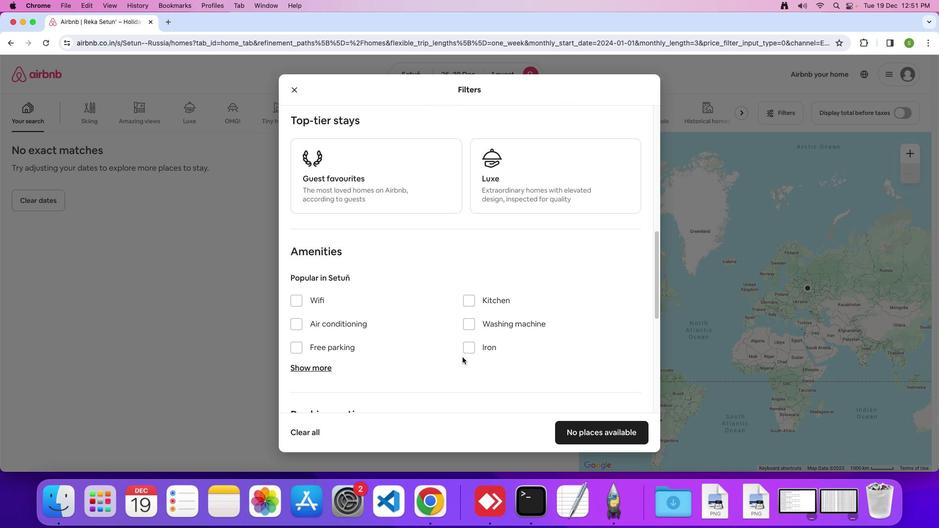 
Action: Mouse scrolled (463, 359) with delta (1, 0)
Screenshot: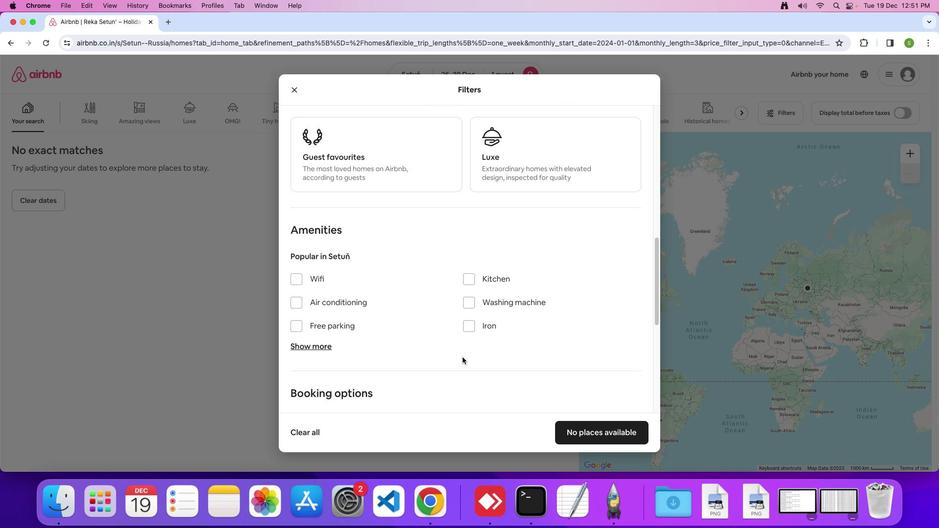 
Action: Mouse scrolled (463, 359) with delta (1, 0)
Screenshot: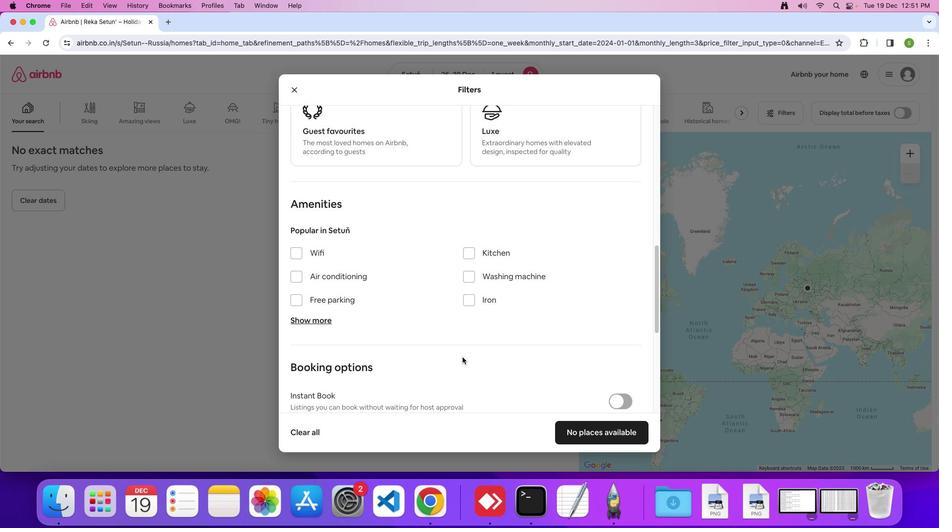
Action: Mouse scrolled (463, 359) with delta (1, 0)
Screenshot: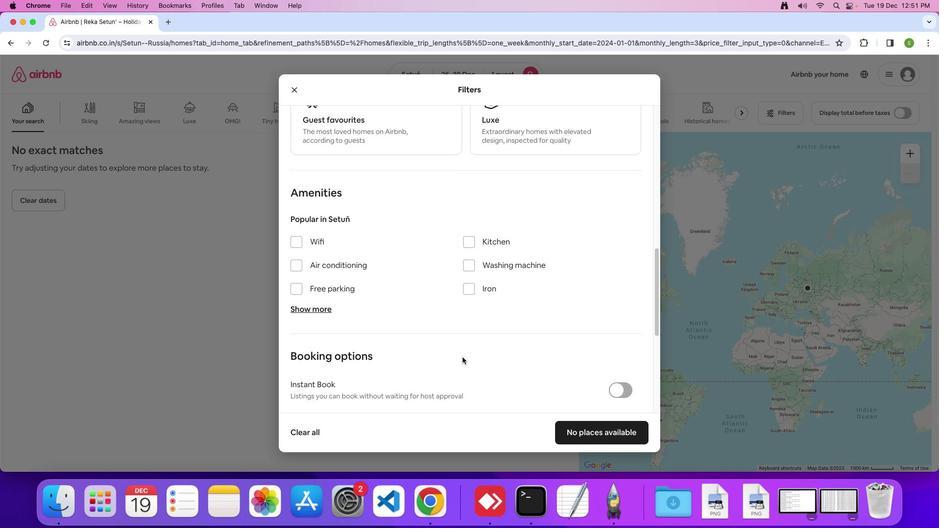 
Action: Mouse scrolled (463, 359) with delta (1, 0)
Screenshot: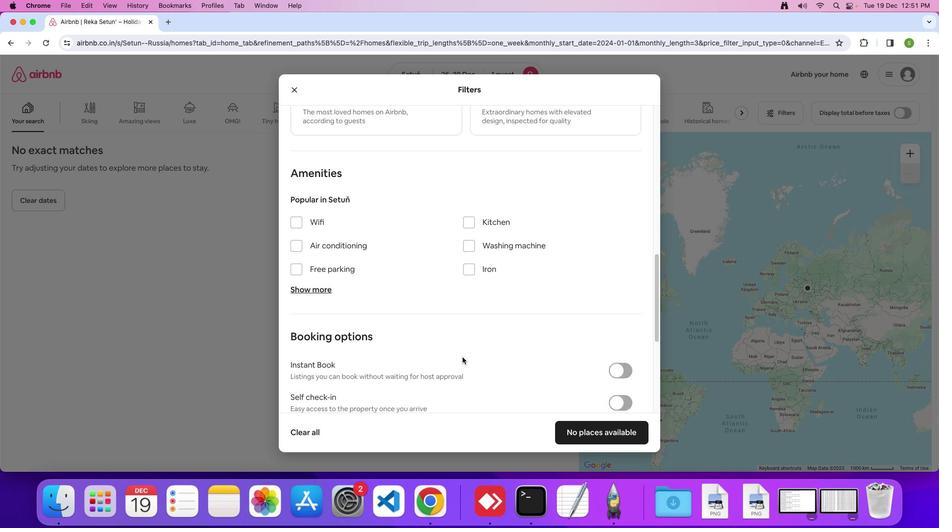
Action: Mouse moved to (463, 359)
Screenshot: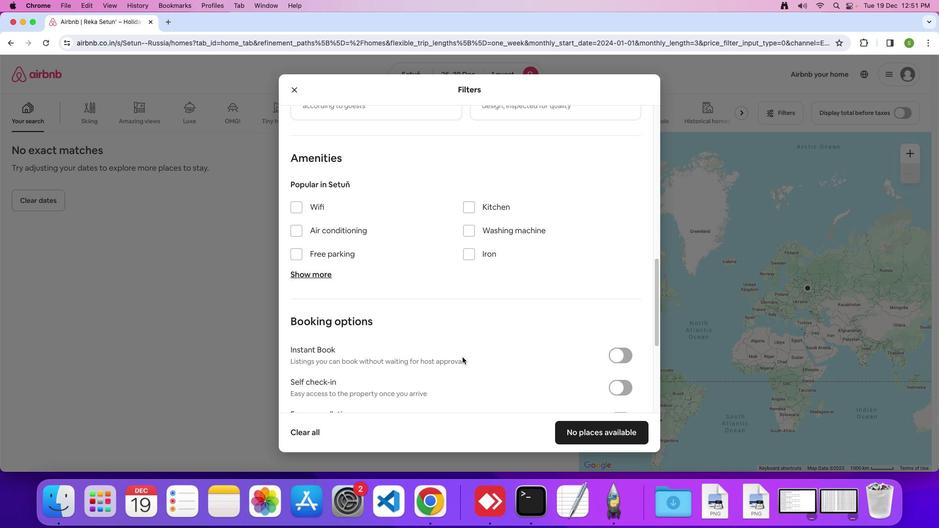 
Action: Mouse scrolled (463, 359) with delta (1, 0)
Screenshot: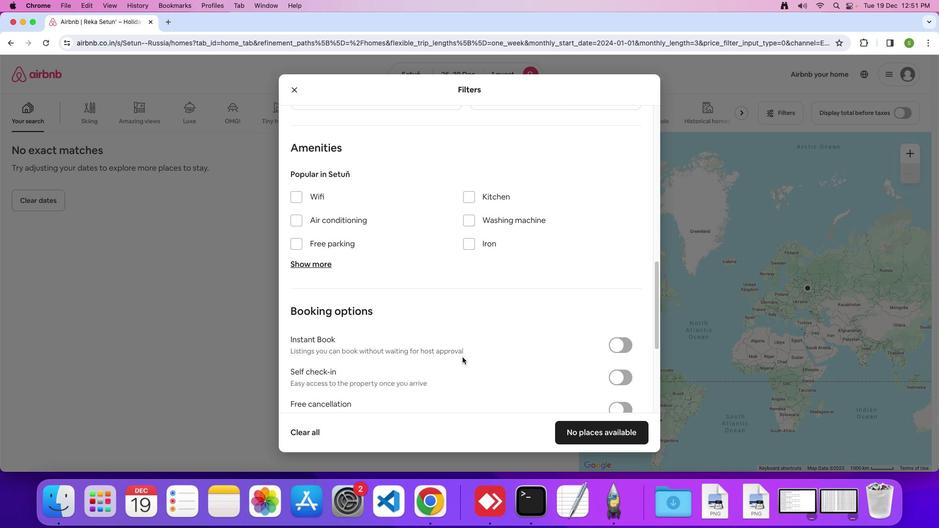 
Action: Mouse moved to (463, 358)
Screenshot: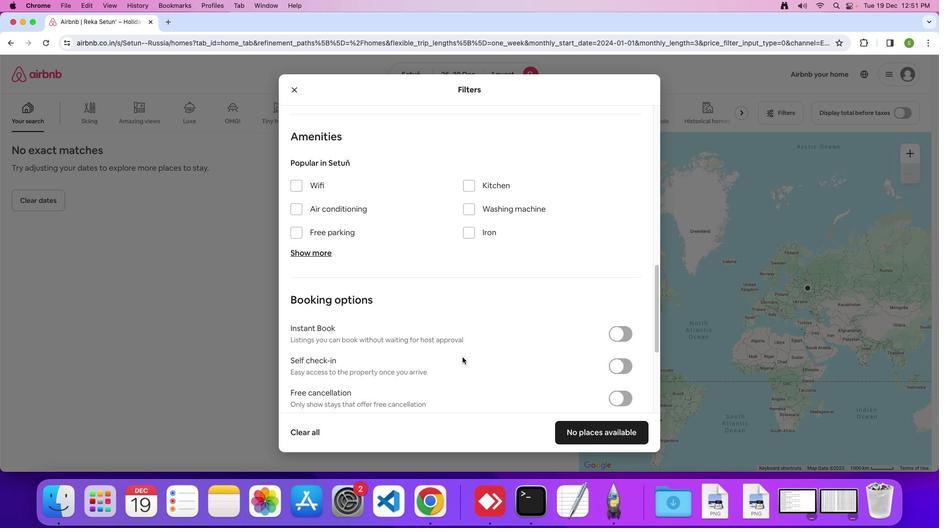 
Action: Mouse scrolled (463, 358) with delta (1, 0)
Screenshot: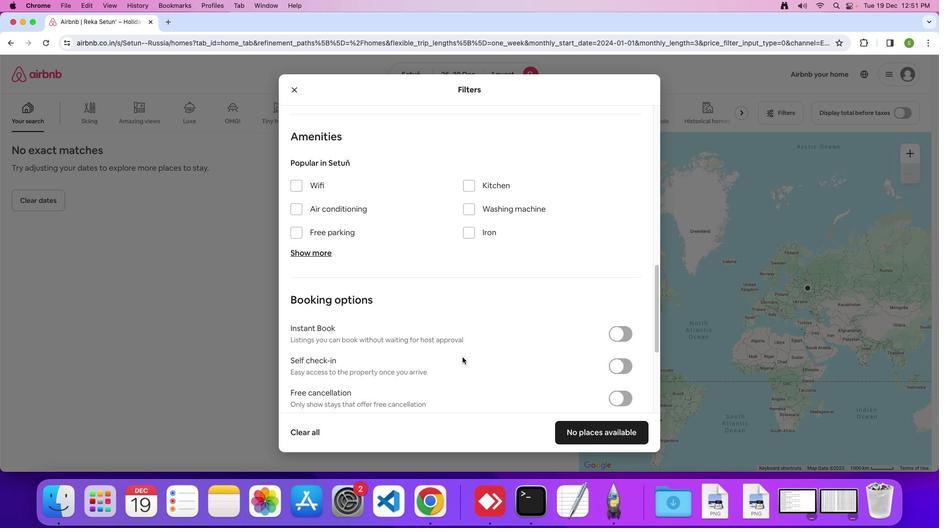 
Action: Mouse scrolled (463, 358) with delta (1, 0)
Screenshot: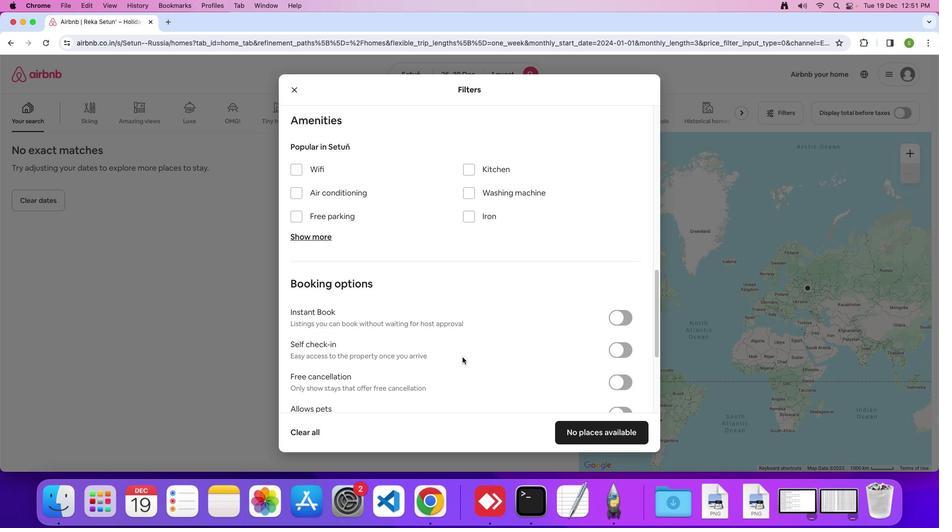 
Action: Mouse moved to (463, 358)
Screenshot: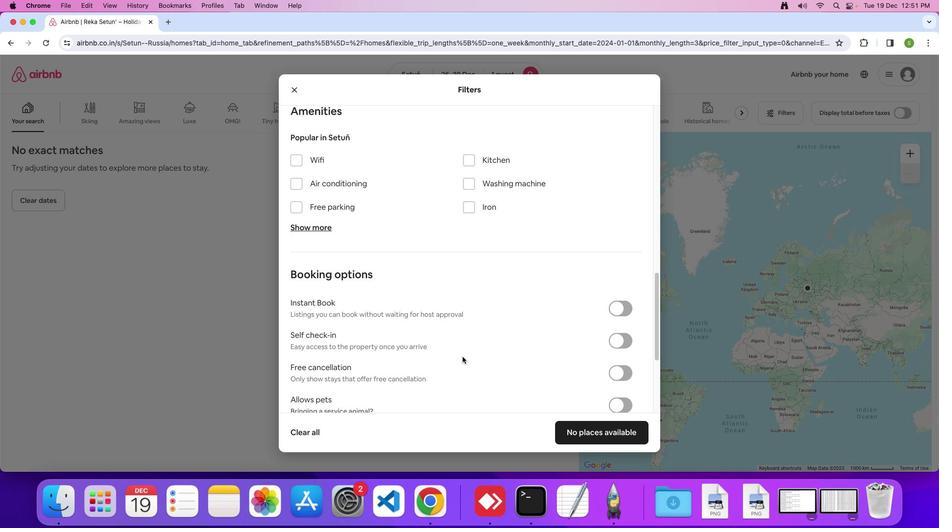 
Action: Mouse scrolled (463, 358) with delta (1, 0)
Screenshot: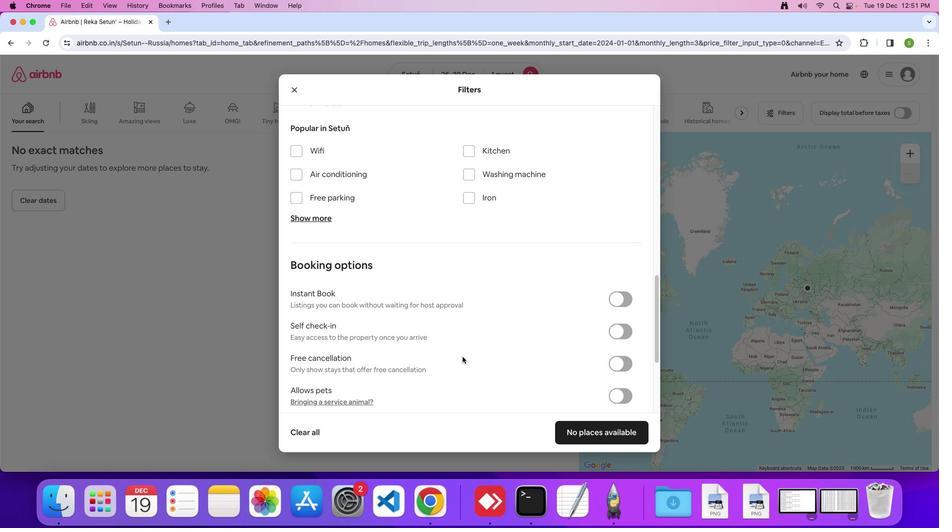 
Action: Mouse moved to (463, 358)
Screenshot: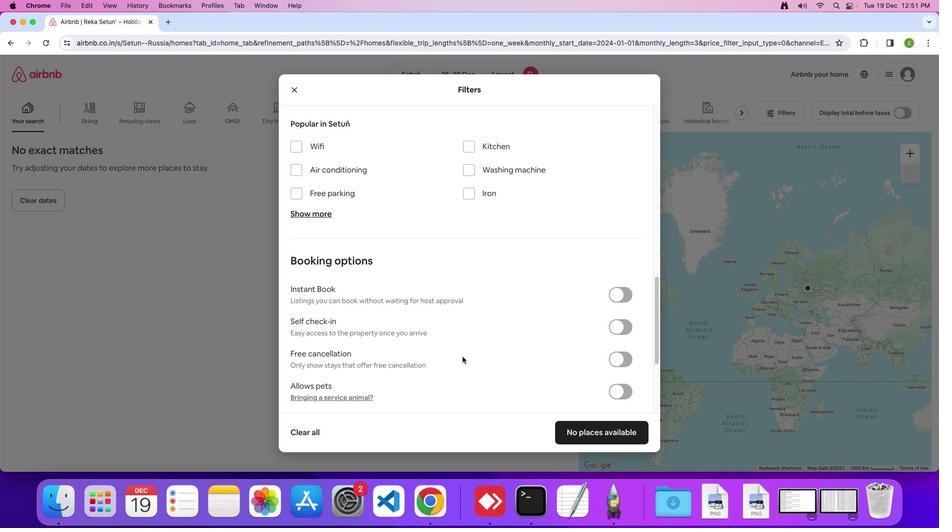 
Action: Mouse scrolled (463, 358) with delta (1, 0)
Screenshot: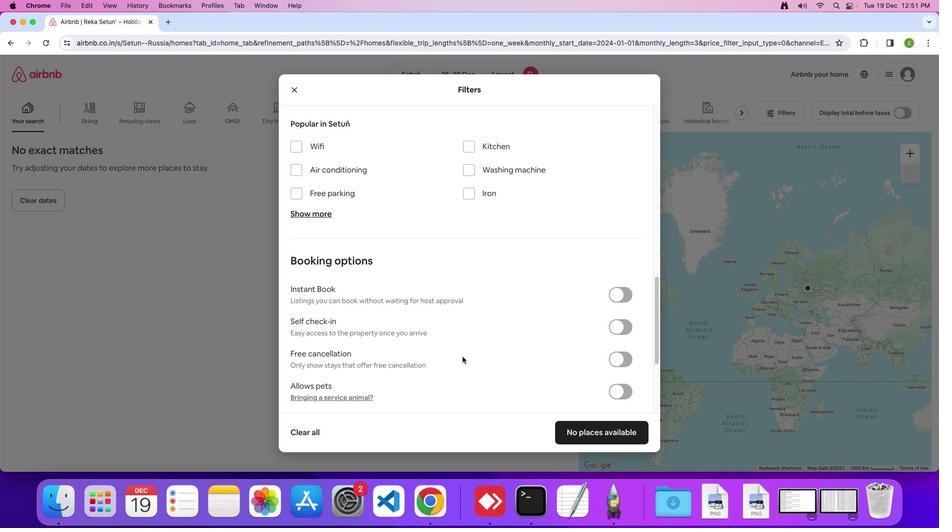 
Action: Mouse scrolled (463, 358) with delta (1, 0)
Screenshot: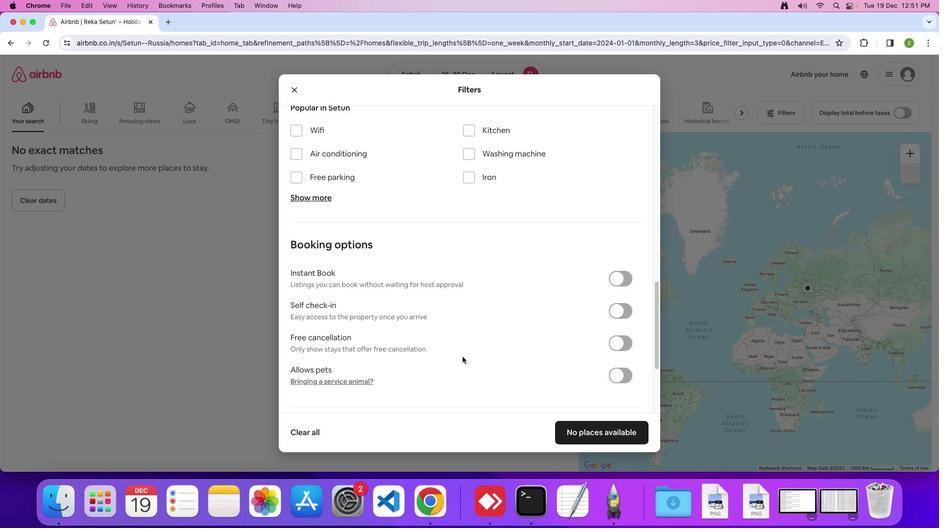 
Action: Mouse scrolled (463, 358) with delta (1, 0)
Screenshot: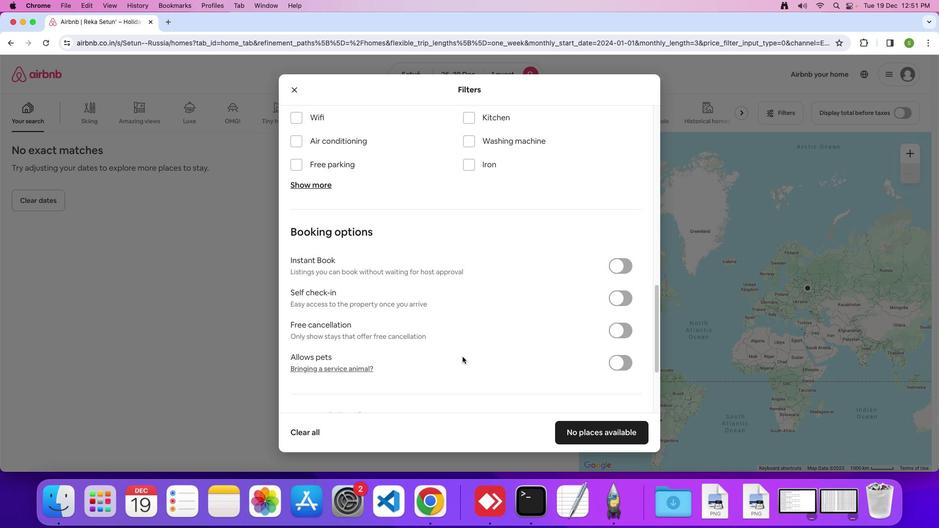 
Action: Mouse scrolled (463, 358) with delta (1, 0)
Screenshot: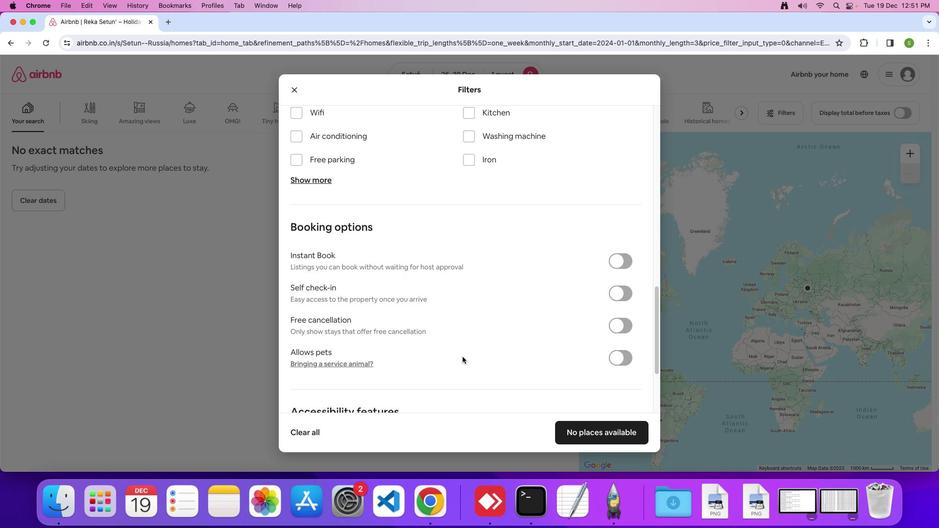 
Action: Mouse moved to (463, 358)
Screenshot: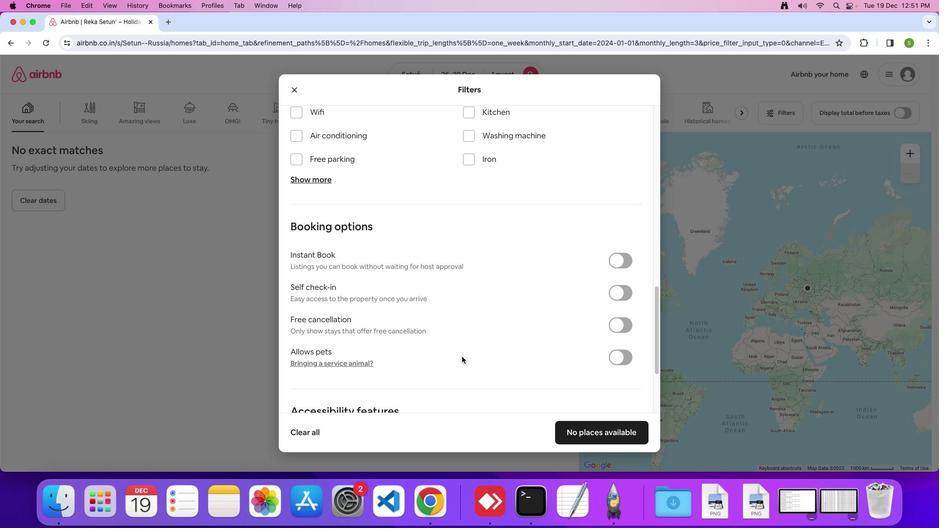 
Action: Mouse scrolled (463, 358) with delta (1, 0)
Screenshot: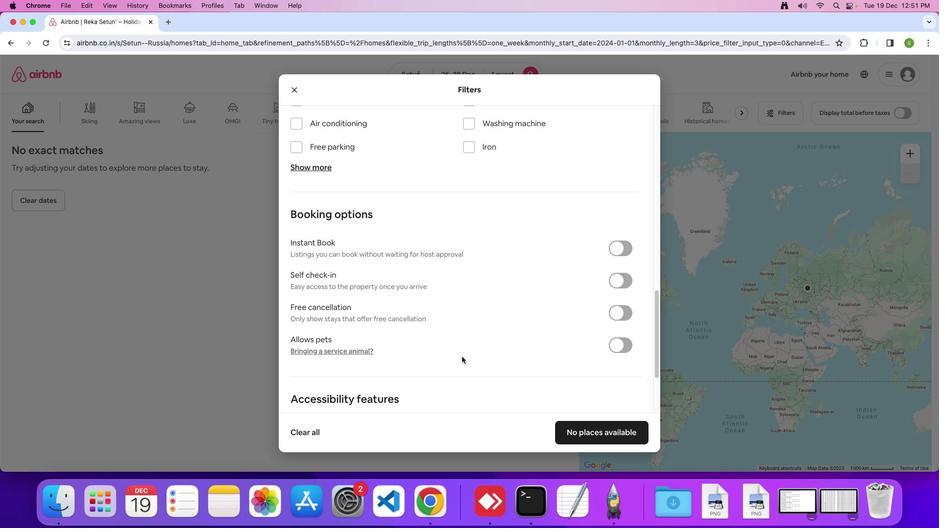 
Action: Mouse moved to (463, 358)
Screenshot: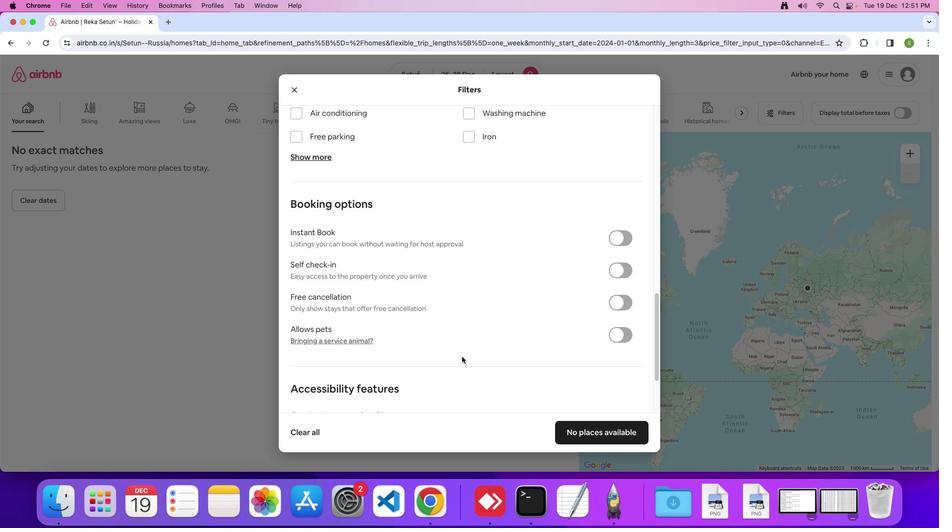 
Action: Mouse scrolled (463, 358) with delta (1, 0)
Screenshot: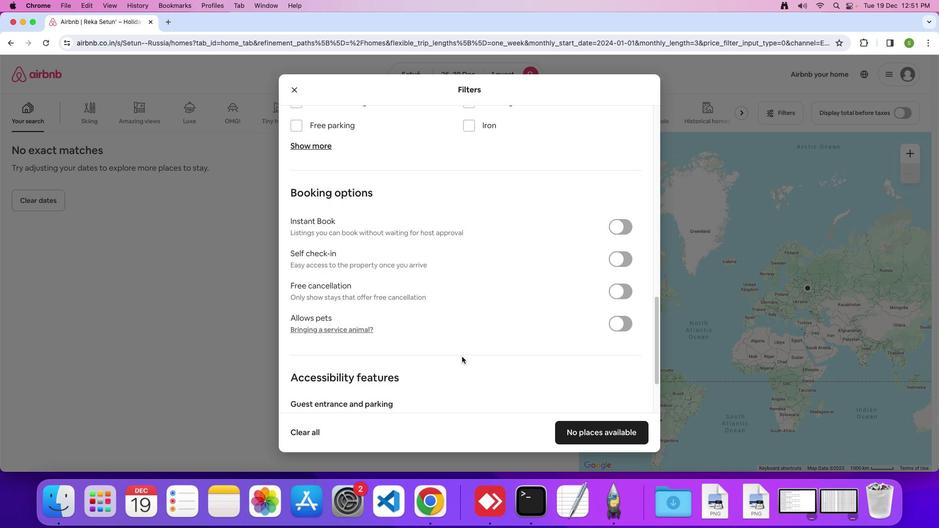 
Action: Mouse scrolled (463, 358) with delta (1, 0)
Screenshot: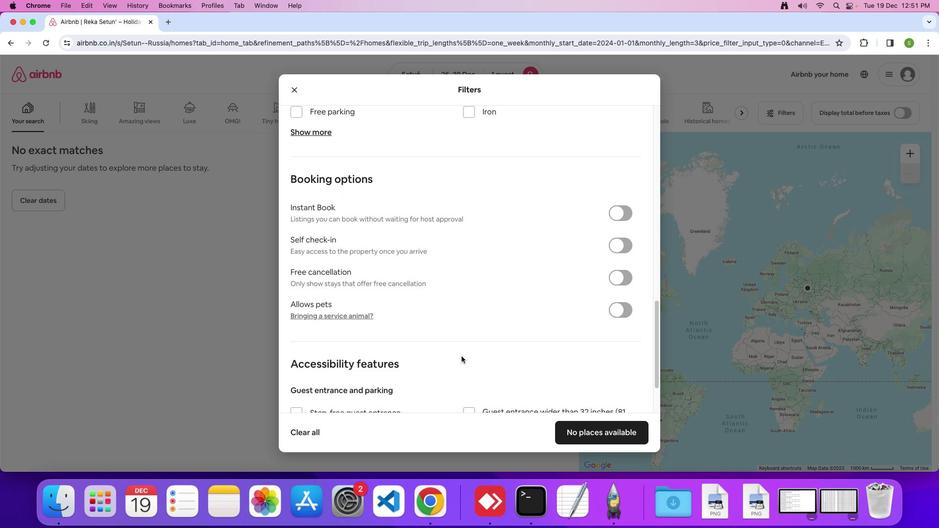 
Action: Mouse moved to (463, 358)
Screenshot: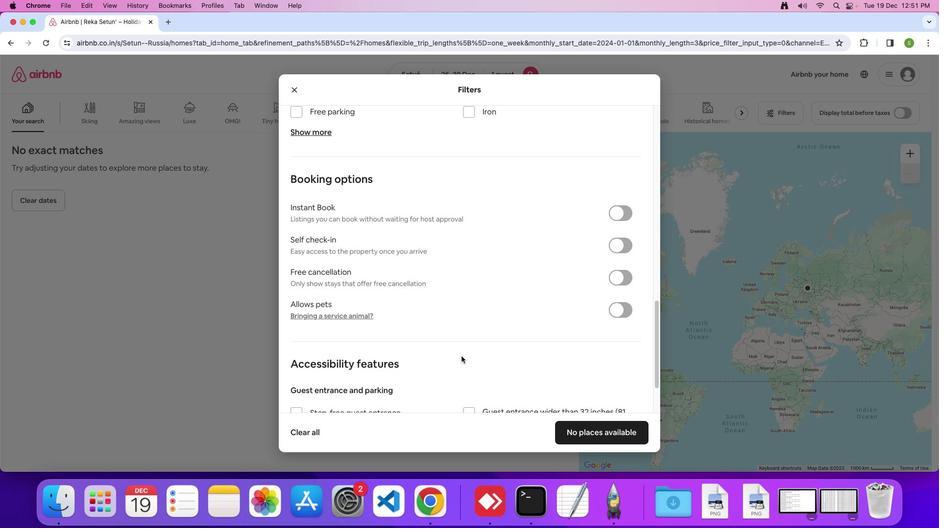 
Action: Mouse scrolled (463, 358) with delta (1, 0)
Screenshot: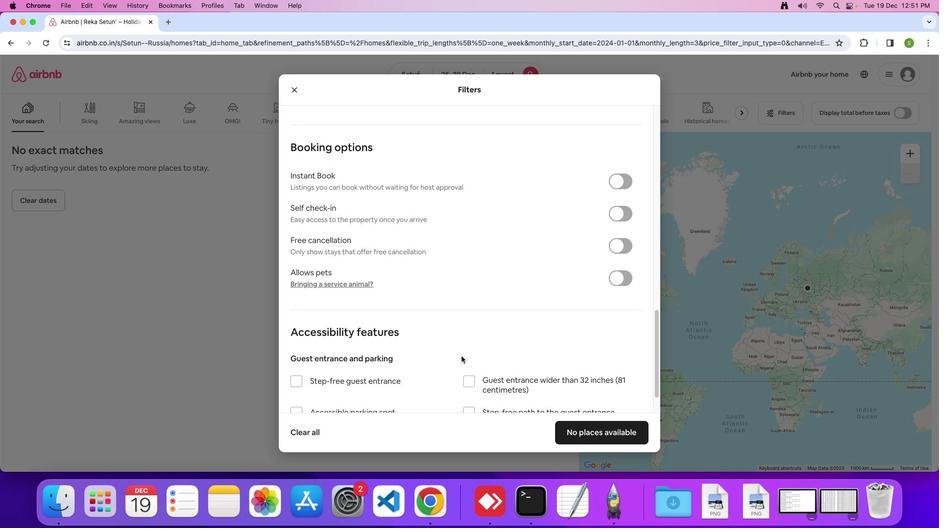 
Action: Mouse scrolled (463, 358) with delta (1, 0)
Screenshot: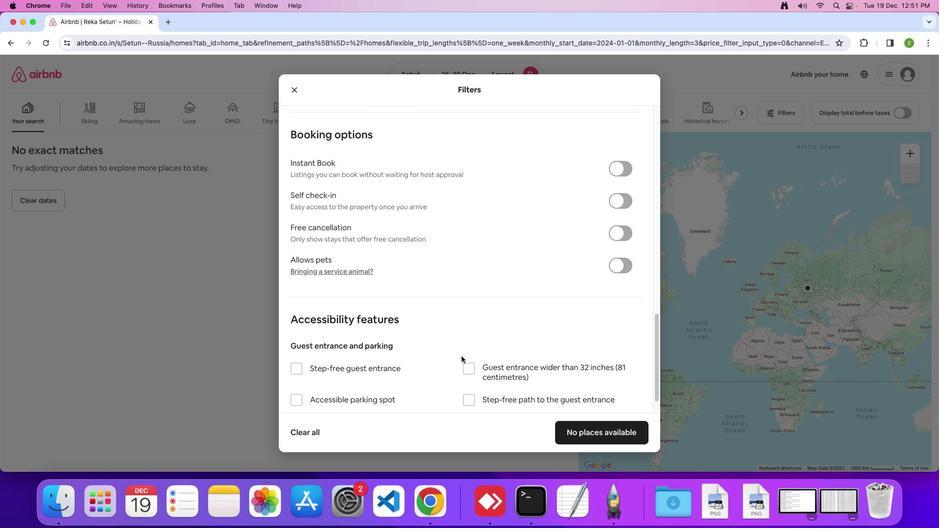 
Action: Mouse scrolled (463, 358) with delta (1, 0)
Screenshot: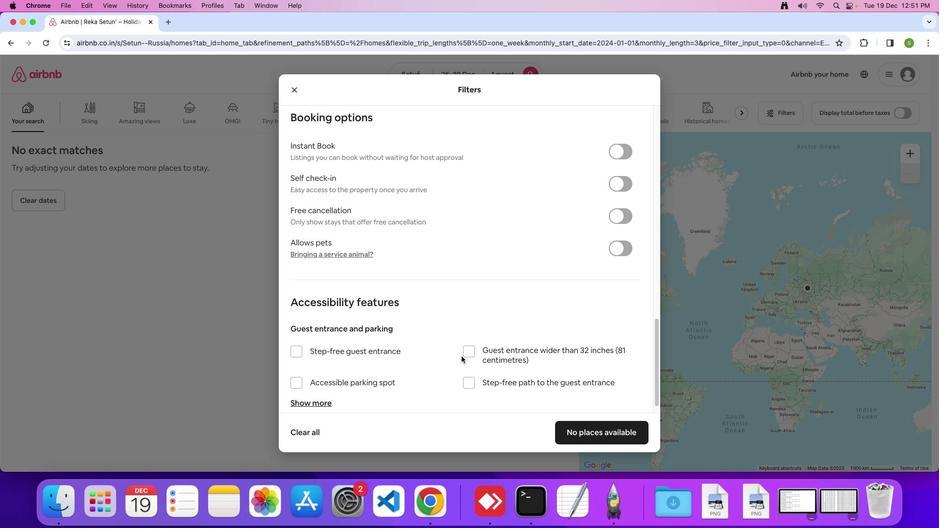 
Action: Mouse scrolled (463, 358) with delta (1, 0)
Screenshot: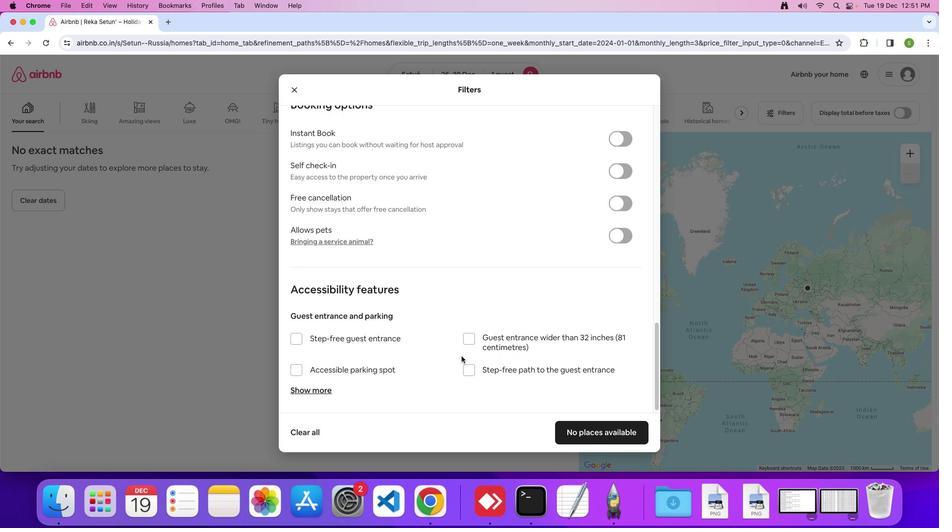 
Action: Mouse scrolled (463, 358) with delta (1, 0)
Screenshot: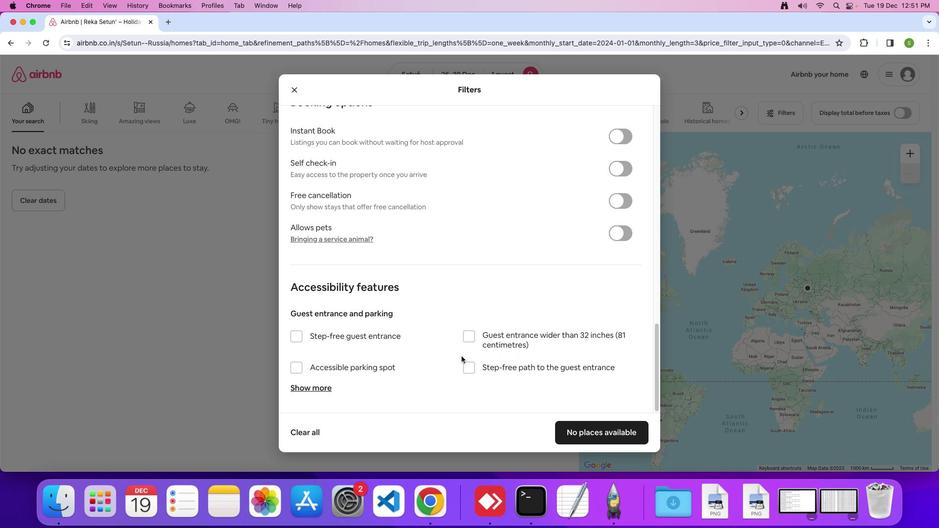 
Action: Mouse scrolled (463, 358) with delta (1, 0)
Screenshot: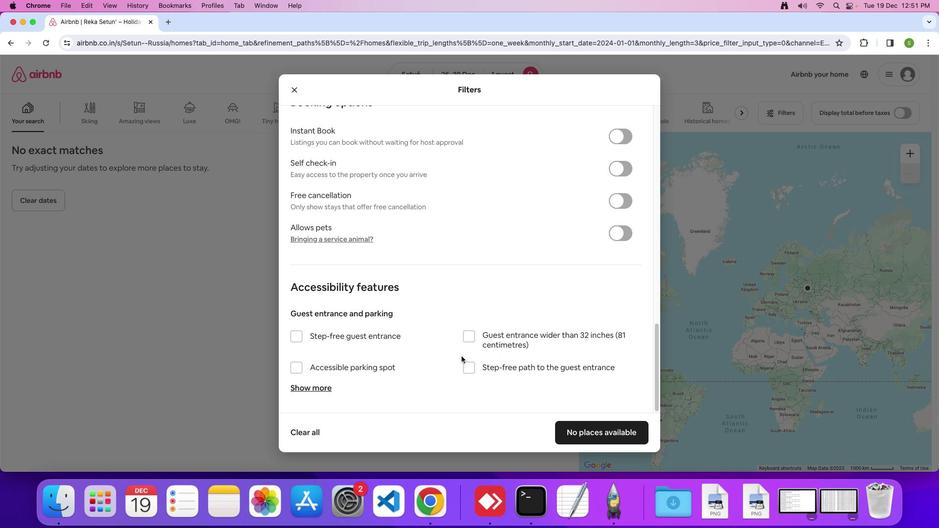 
Action: Mouse scrolled (463, 358) with delta (1, 0)
Screenshot: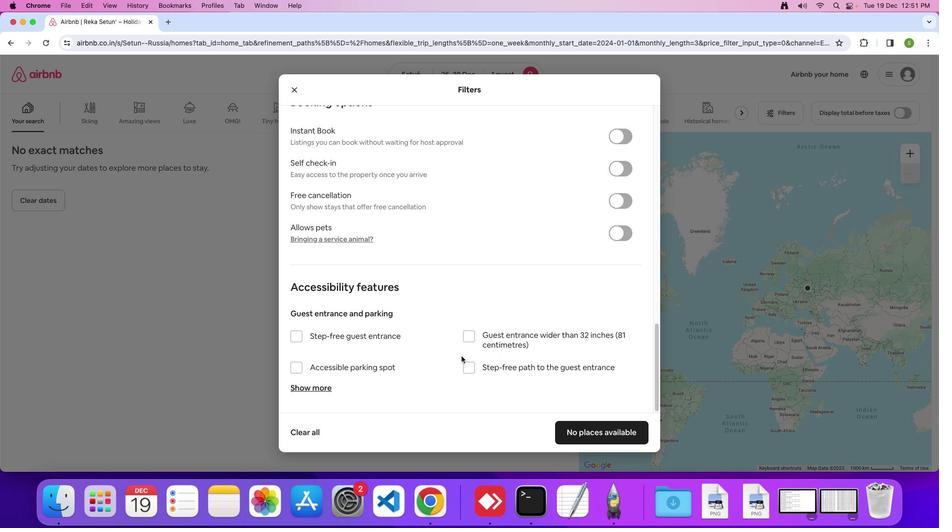 
Action: Mouse scrolled (463, 358) with delta (1, 0)
Screenshot: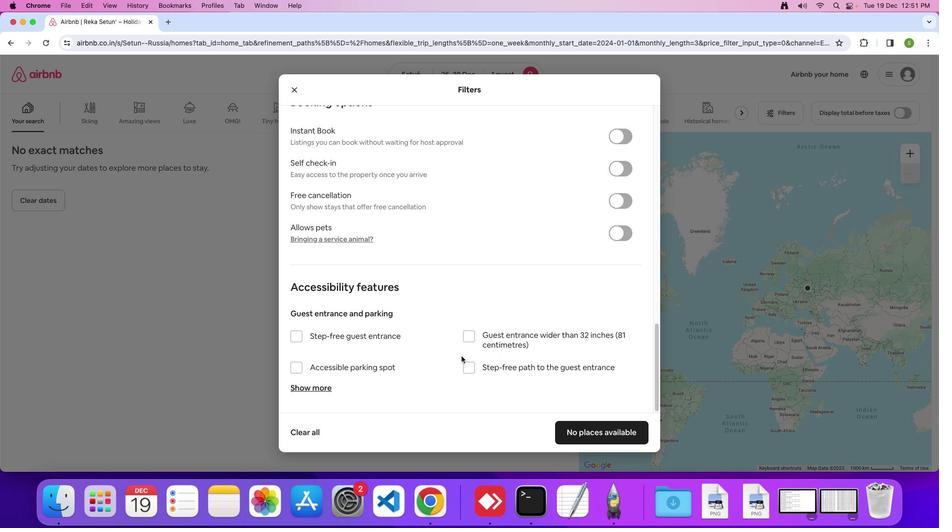 
Action: Mouse scrolled (463, 358) with delta (1, 0)
Screenshot: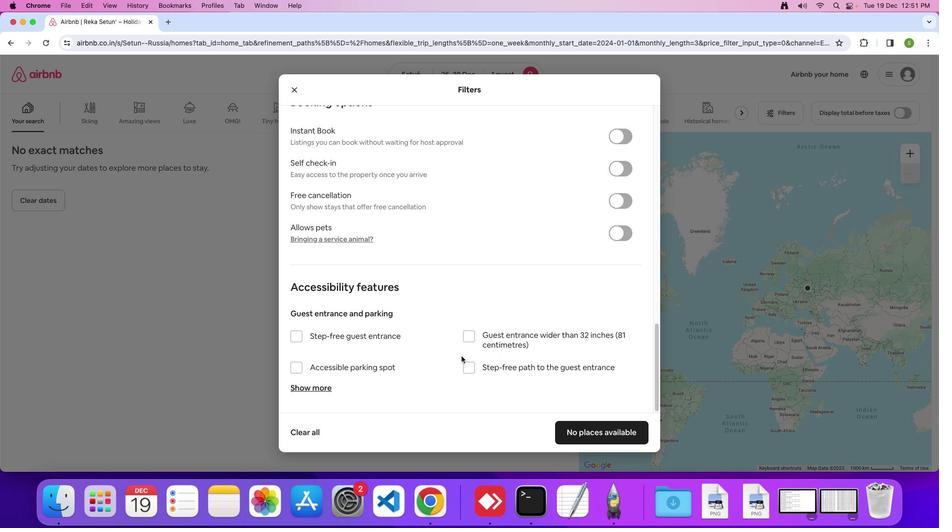 
Action: Mouse moved to (606, 433)
Screenshot: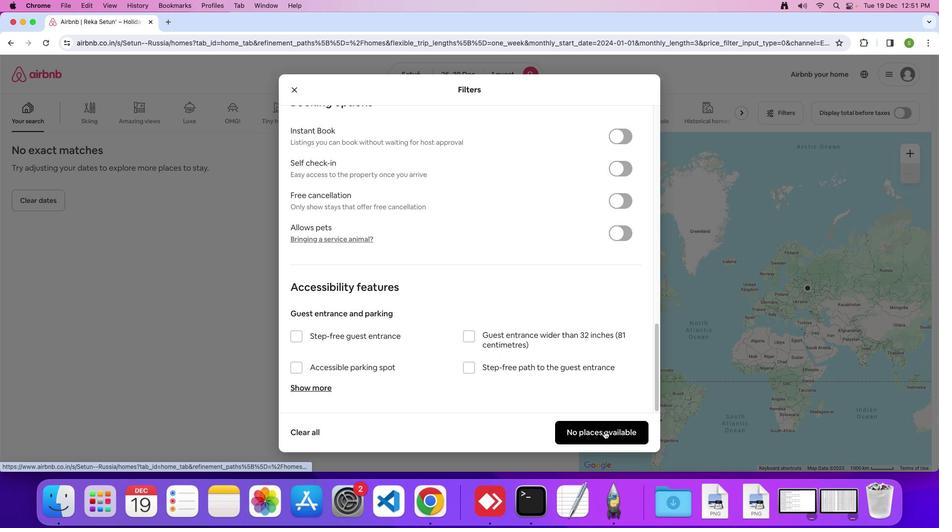 
Action: Mouse pressed left at (606, 433)
Screenshot: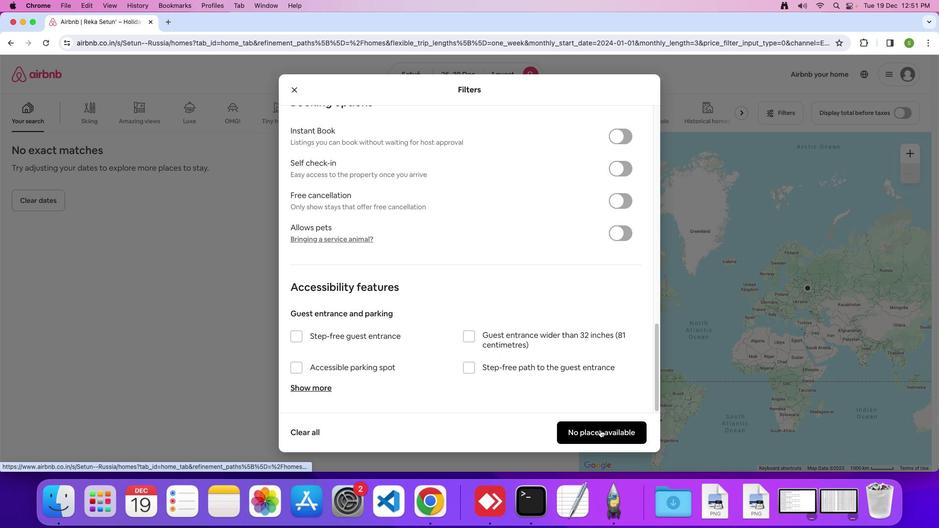 
Action: Mouse moved to (417, 312)
Screenshot: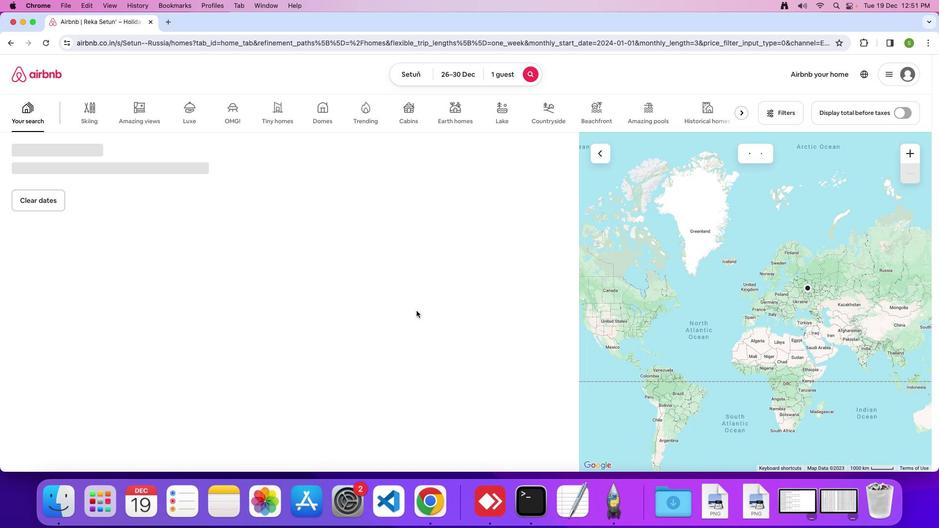 
